Task: Look for space in Clemmons, United States from 24th August, 2023 to 10th September, 2023 for 8 adults in price range Rs.12000 to Rs.15000. Place can be entire place or shared room with 4 bedrooms having 8 beds and 4 bathrooms. Property type can be house, flat, guest house. Amenities needed are: wifi, TV, free parkinig on premises, gym, breakfast. Booking option can be shelf check-in. Required host language is English.
Action: Mouse moved to (417, 108)
Screenshot: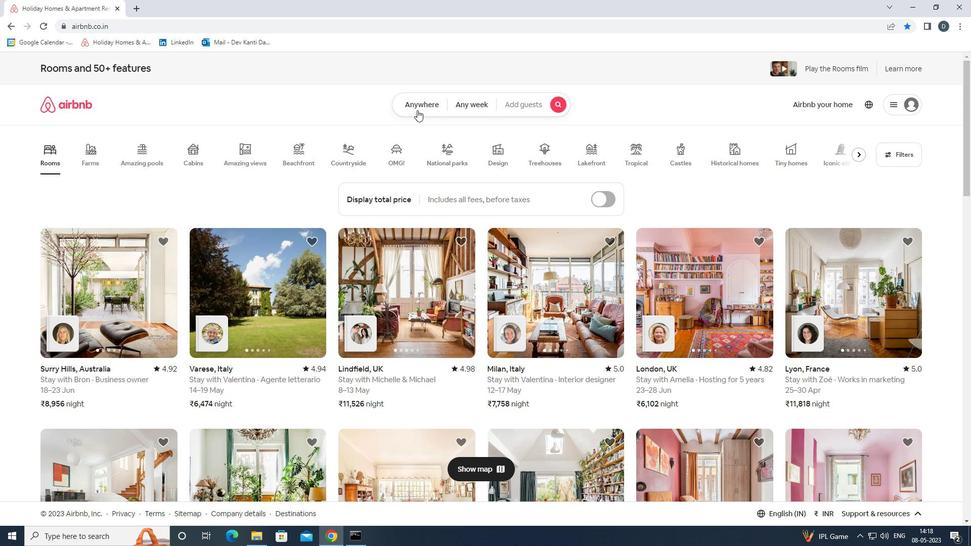 
Action: Mouse pressed left at (417, 108)
Screenshot: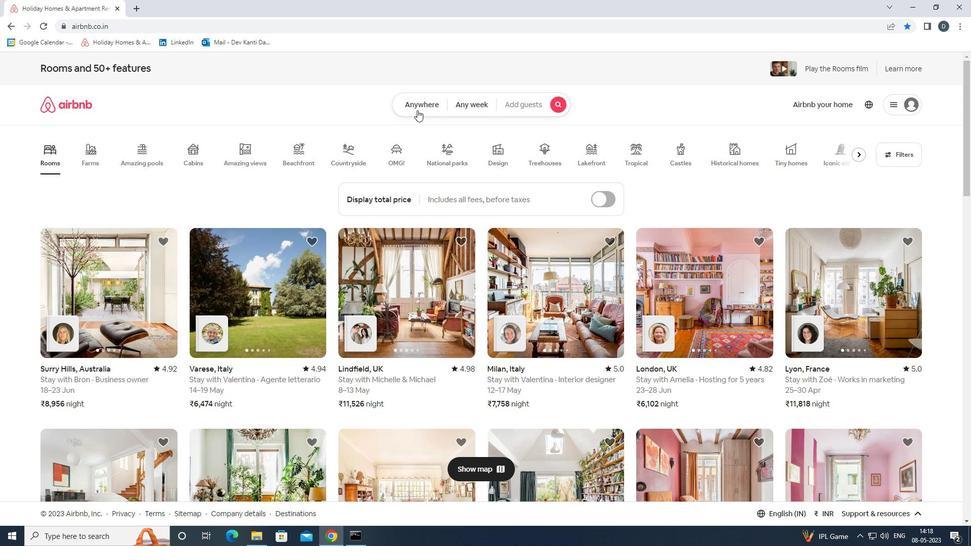 
Action: Mouse moved to (362, 145)
Screenshot: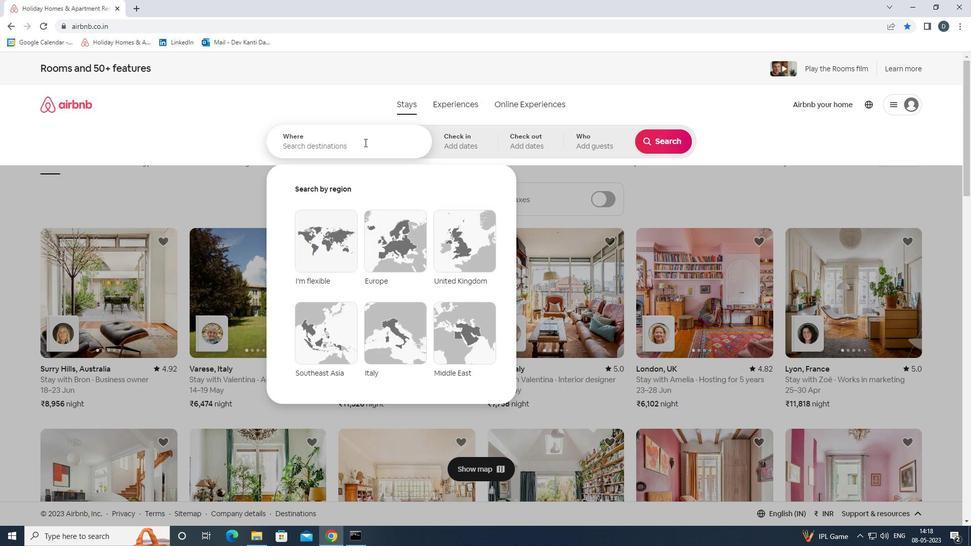 
Action: Mouse pressed left at (362, 145)
Screenshot: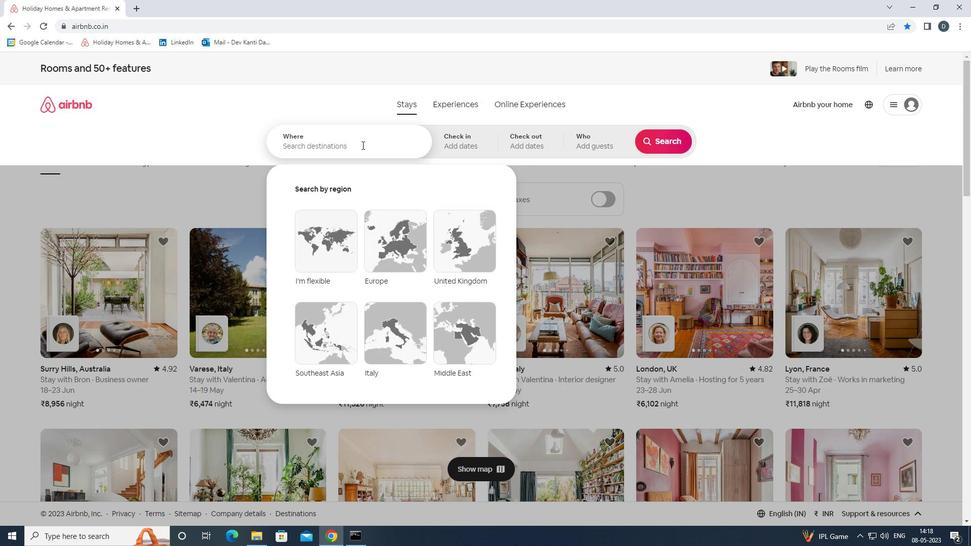 
Action: Mouse moved to (360, 145)
Screenshot: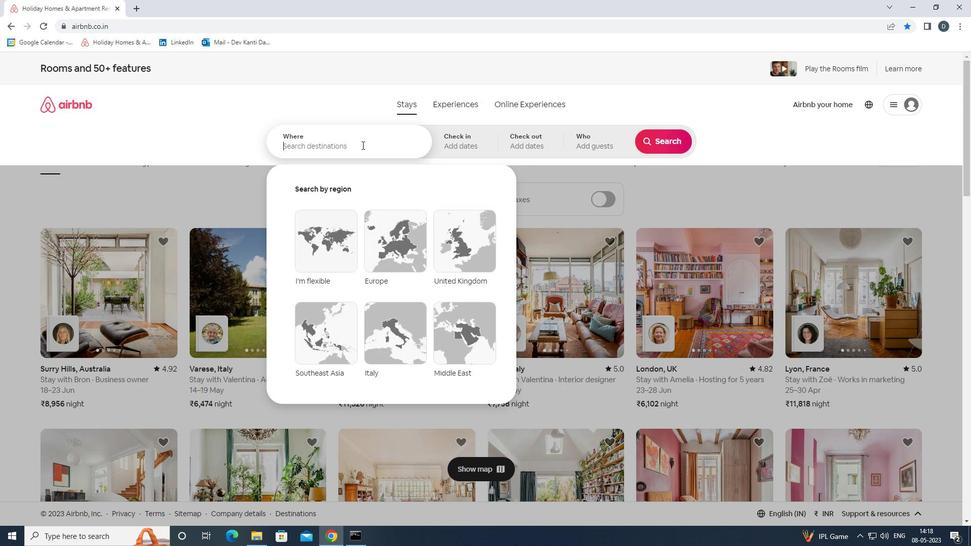 
Action: Key pressed <Key.shift><Key.shift><Key.shift>CLEMMONS,<Key.shift>UNITED<Key.space><Key.shift>STATES<Key.enter>
Screenshot: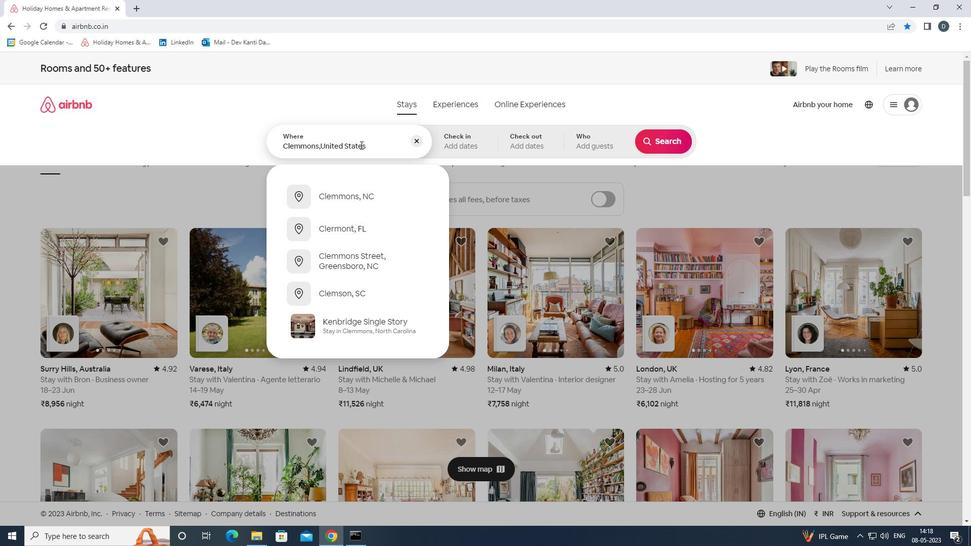 
Action: Mouse moved to (659, 221)
Screenshot: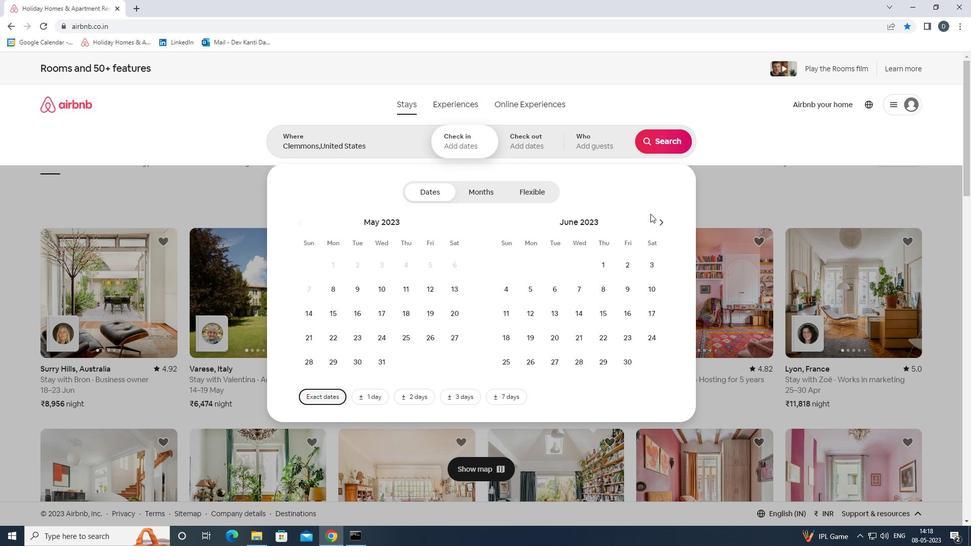 
Action: Mouse pressed left at (659, 221)
Screenshot: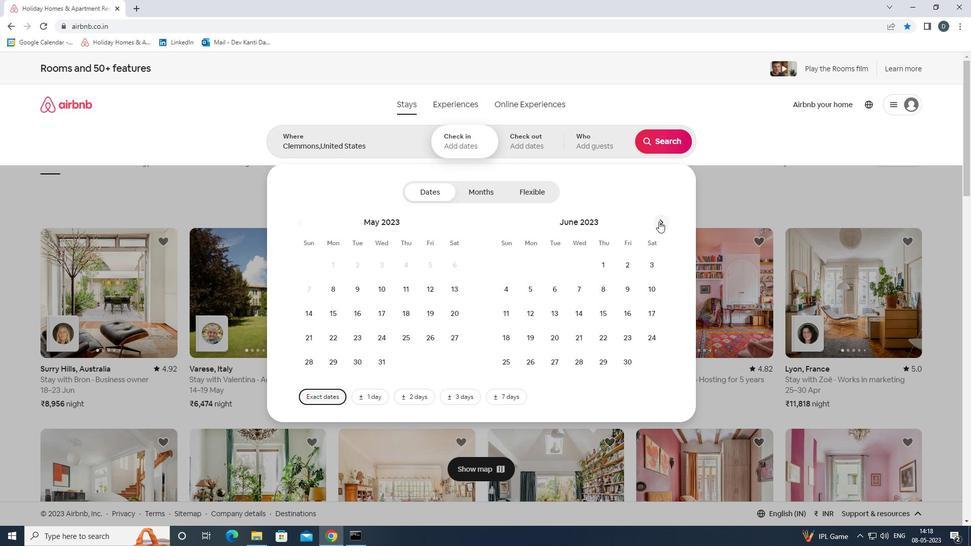
Action: Mouse pressed left at (659, 221)
Screenshot: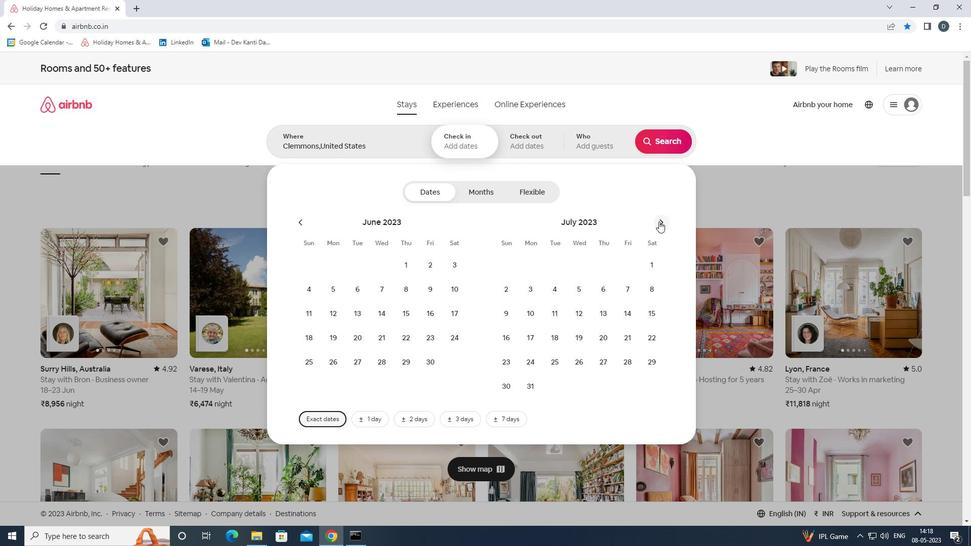 
Action: Mouse moved to (608, 334)
Screenshot: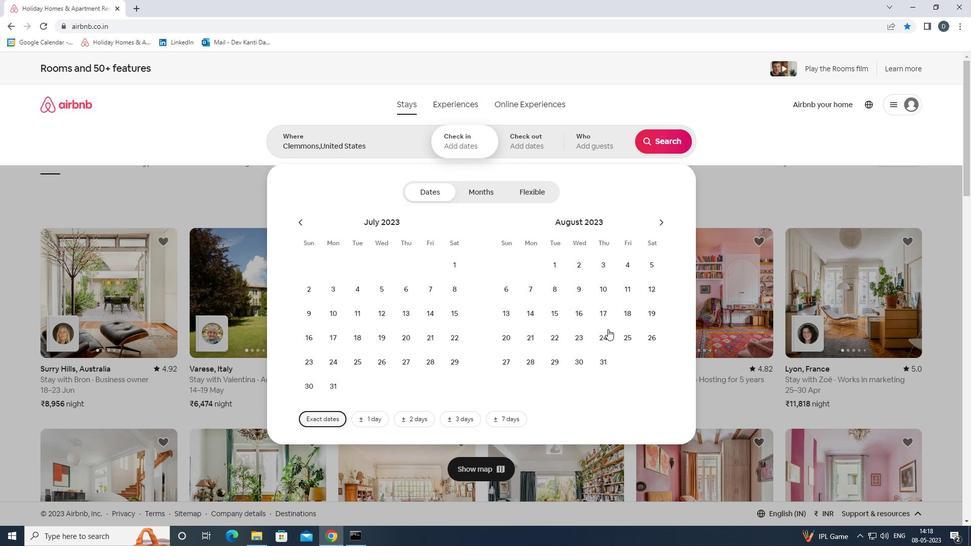 
Action: Mouse pressed left at (608, 334)
Screenshot: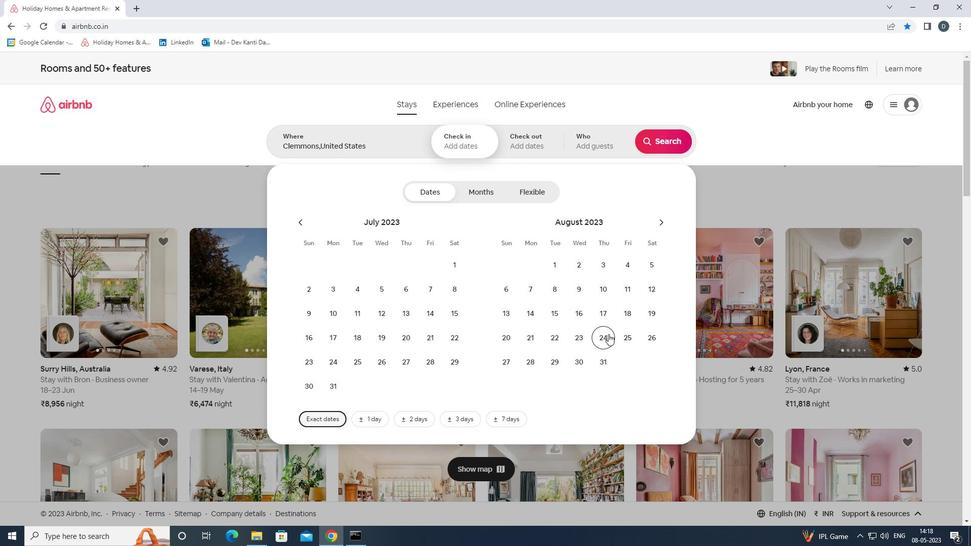 
Action: Mouse moved to (655, 223)
Screenshot: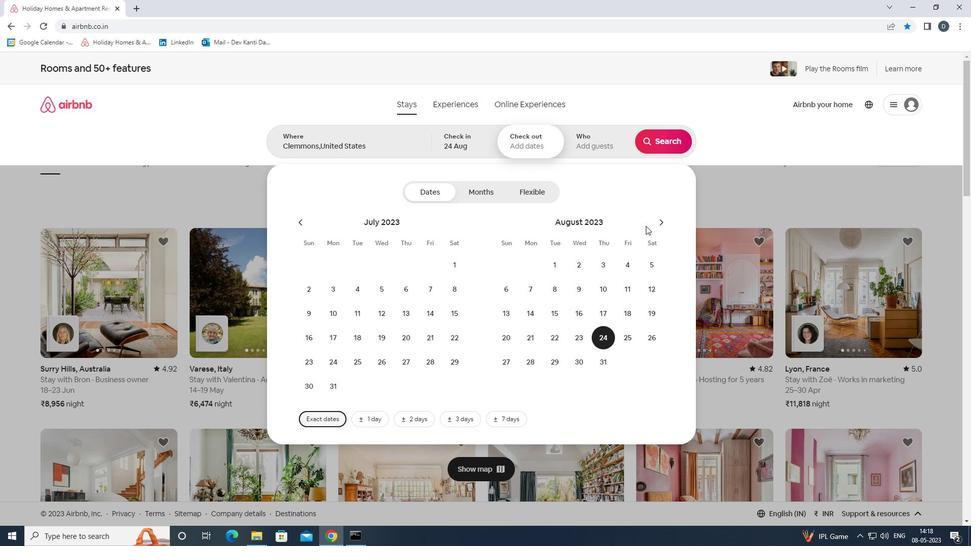 
Action: Mouse pressed left at (655, 223)
Screenshot: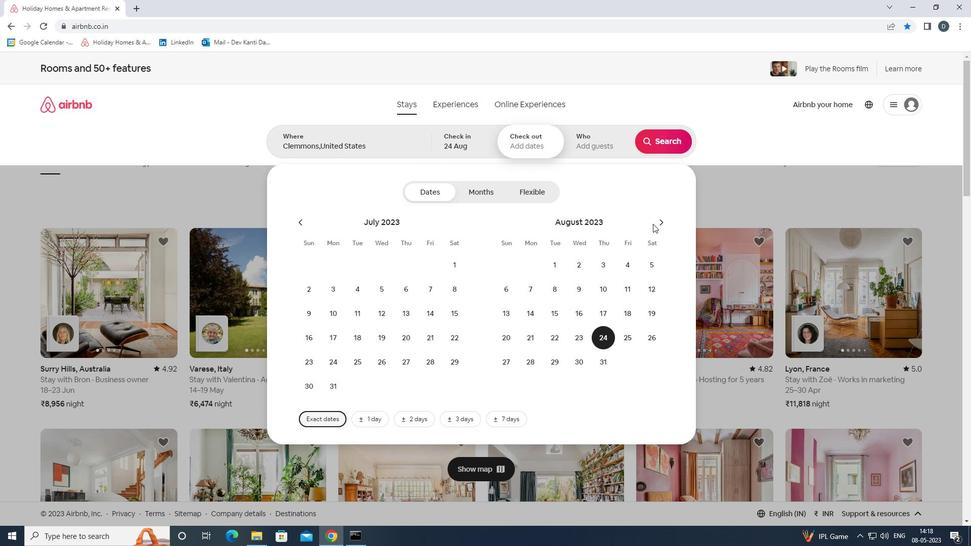 
Action: Mouse moved to (510, 310)
Screenshot: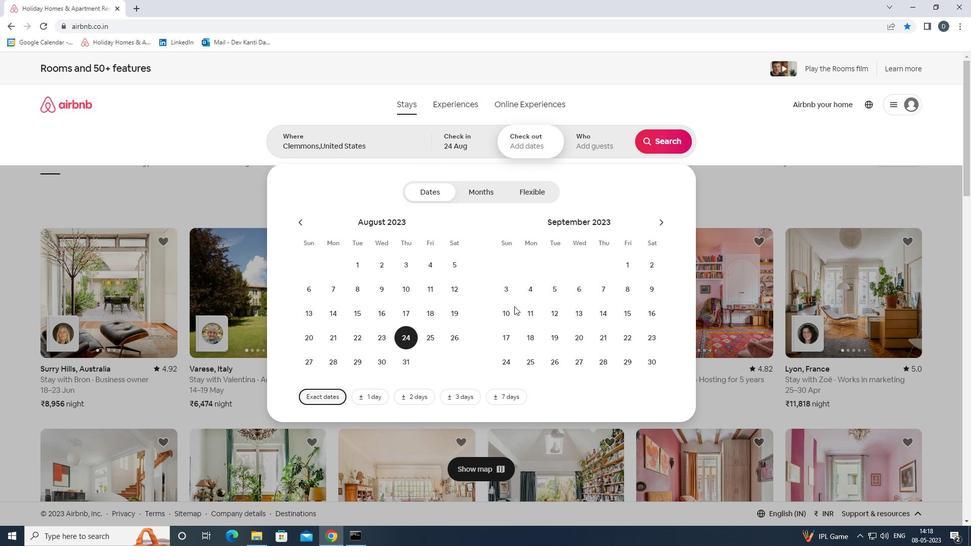
Action: Mouse pressed left at (510, 310)
Screenshot: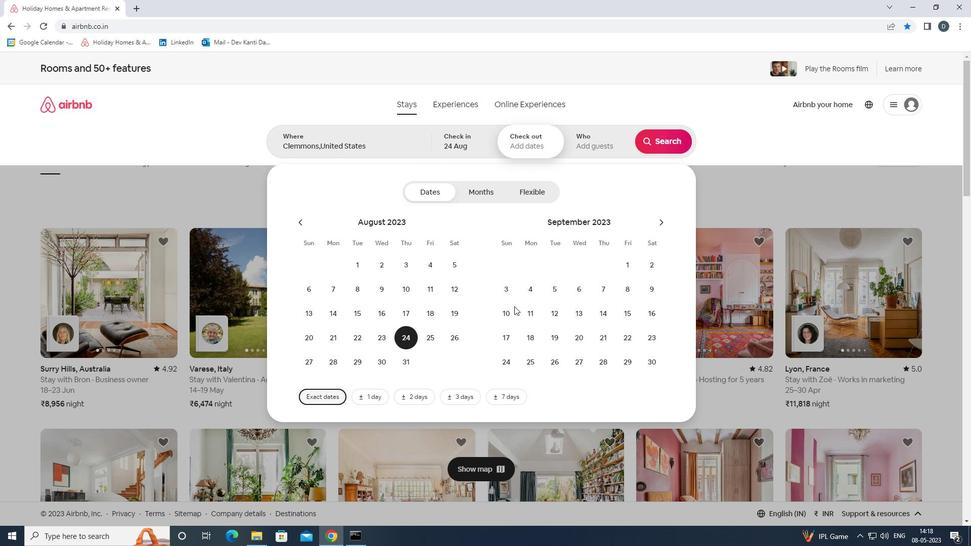 
Action: Mouse moved to (585, 149)
Screenshot: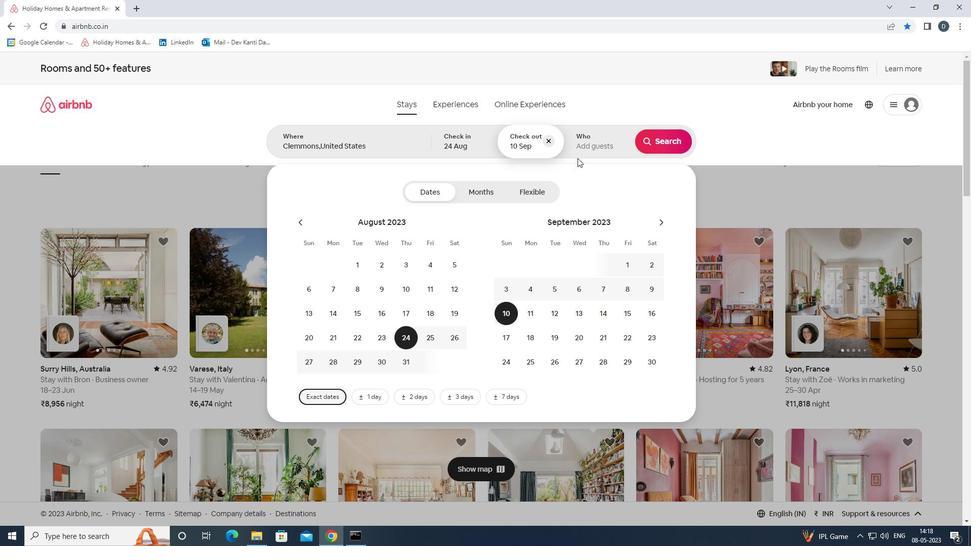 
Action: Mouse pressed left at (585, 149)
Screenshot: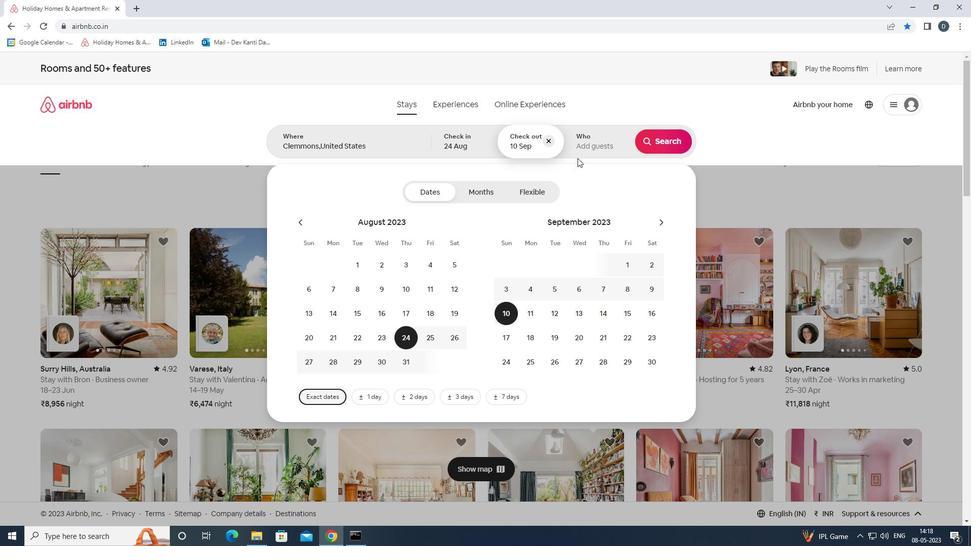 
Action: Mouse moved to (666, 200)
Screenshot: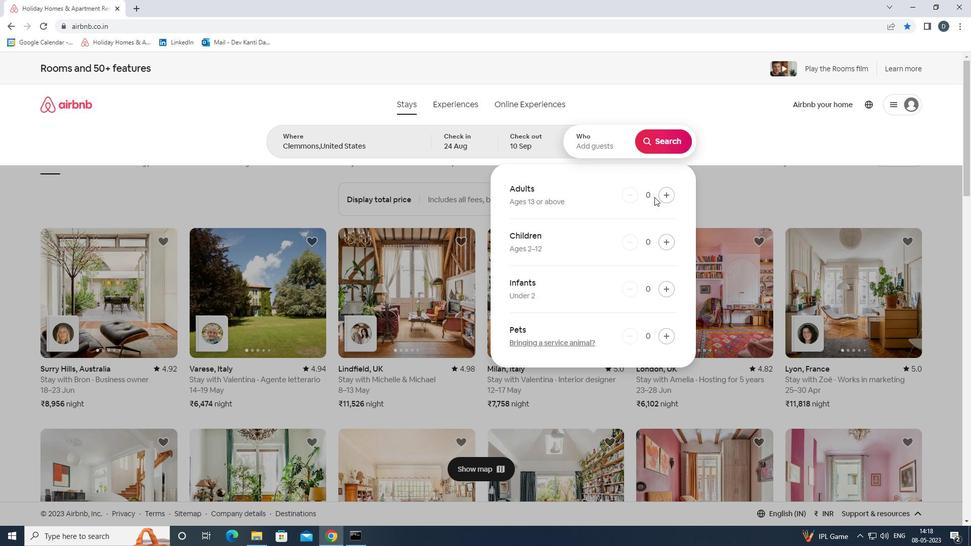
Action: Mouse pressed left at (666, 200)
Screenshot: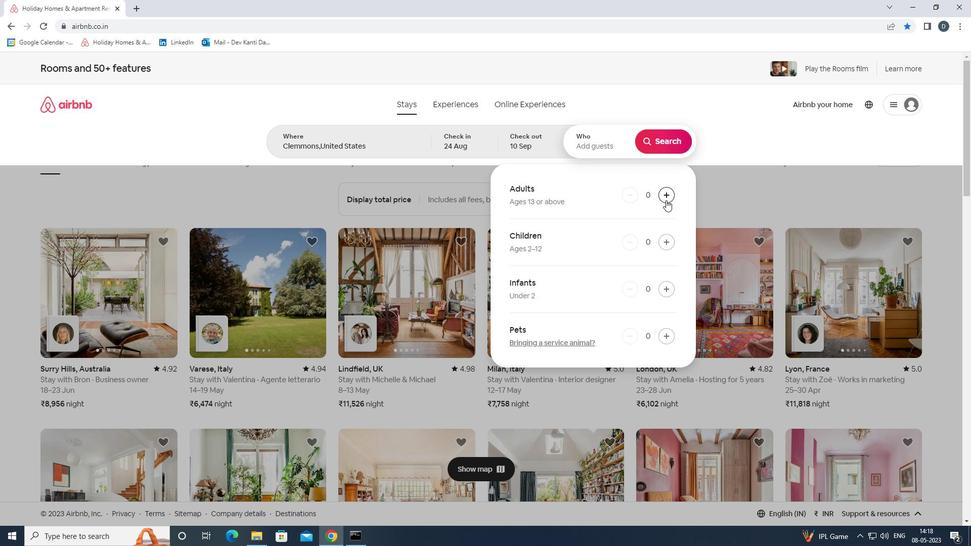 
Action: Mouse pressed left at (666, 200)
Screenshot: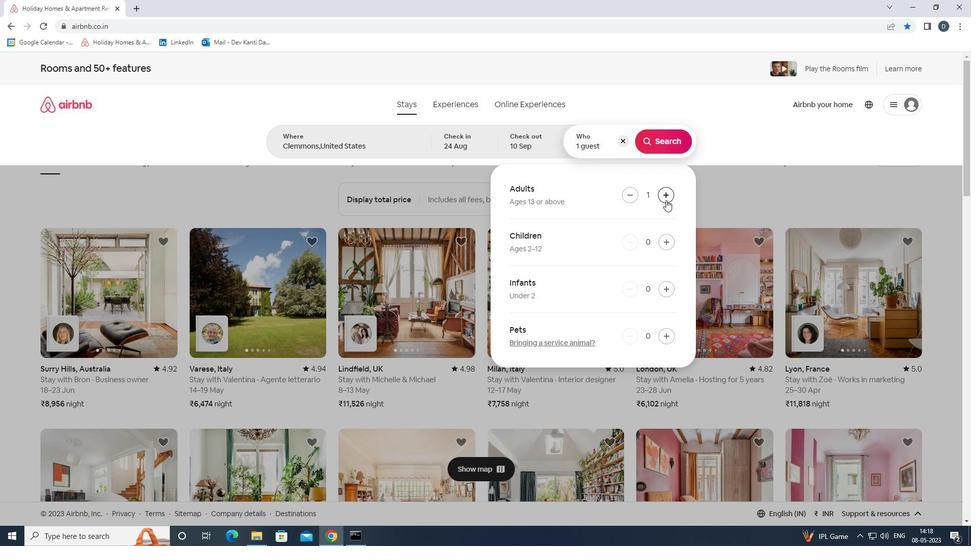 
Action: Mouse pressed left at (666, 200)
Screenshot: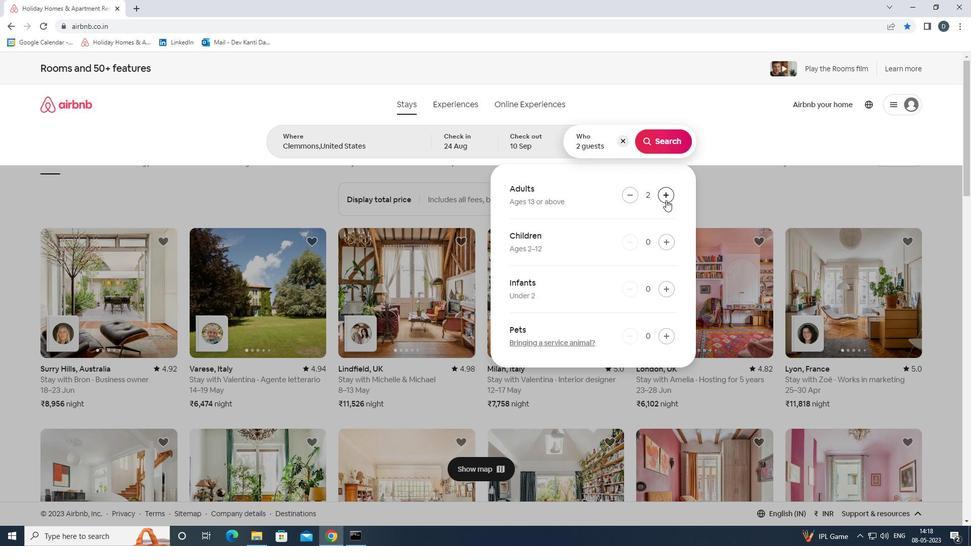 
Action: Mouse pressed left at (666, 200)
Screenshot: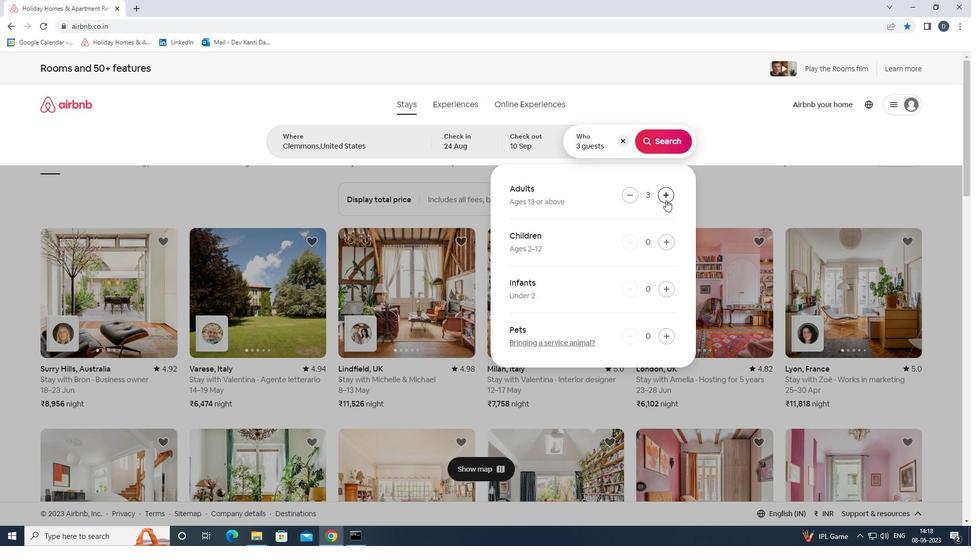 
Action: Mouse pressed left at (666, 200)
Screenshot: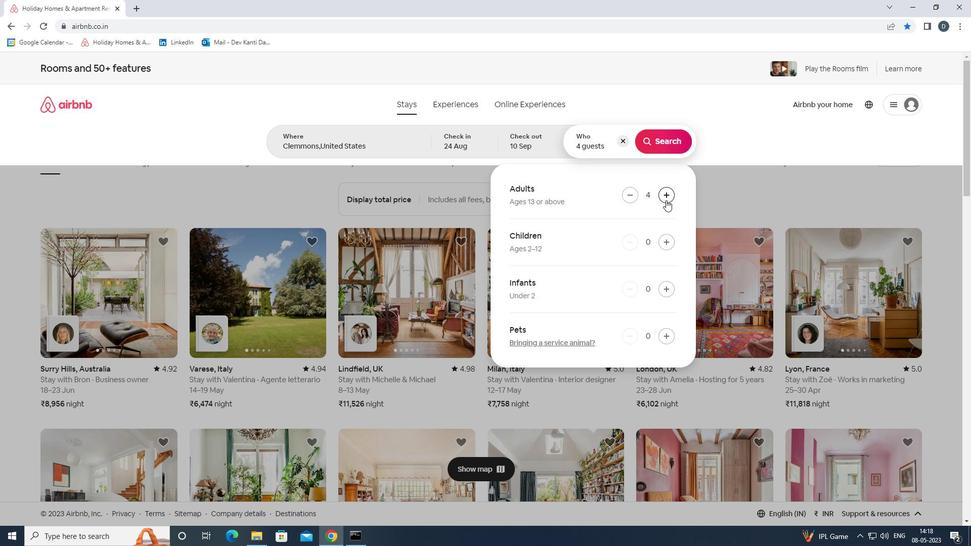 
Action: Mouse pressed left at (666, 200)
Screenshot: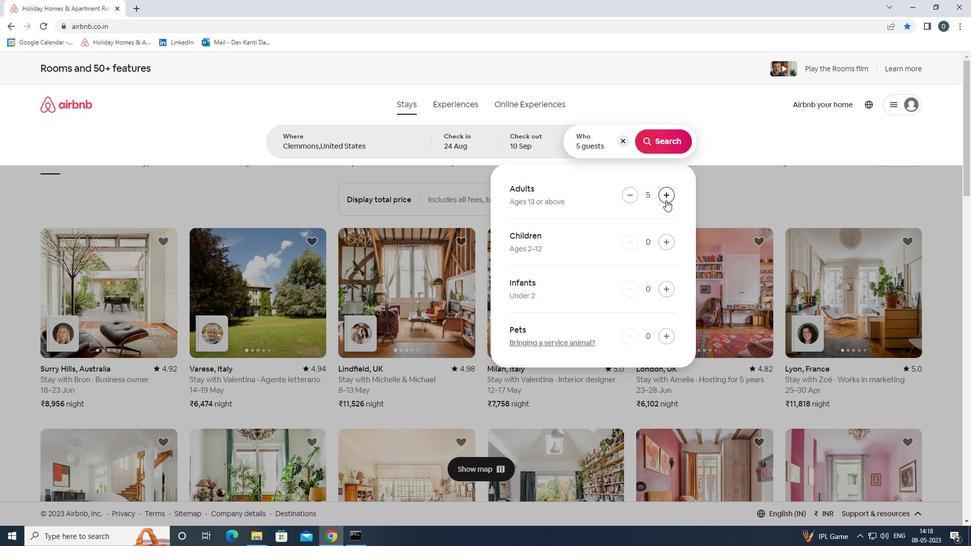 
Action: Mouse pressed left at (666, 200)
Screenshot: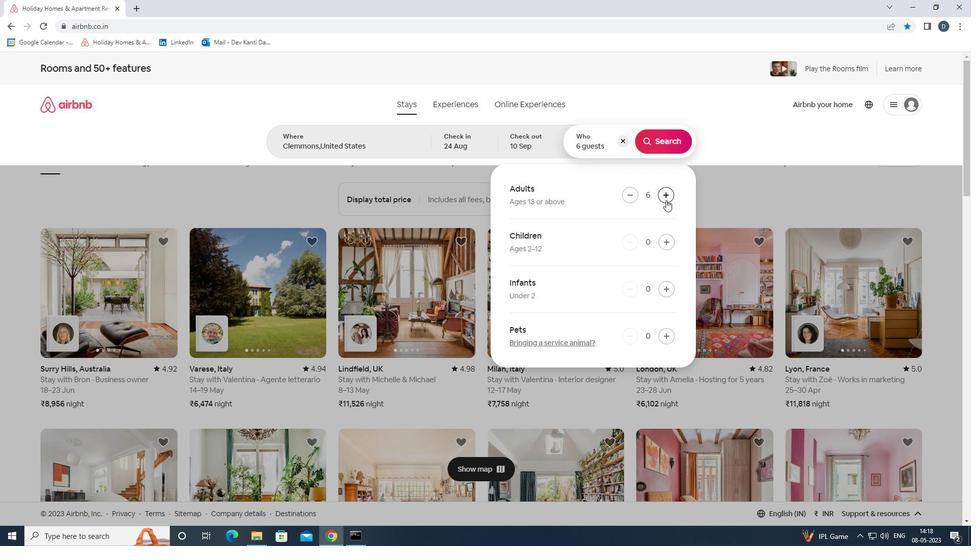 
Action: Mouse pressed left at (666, 200)
Screenshot: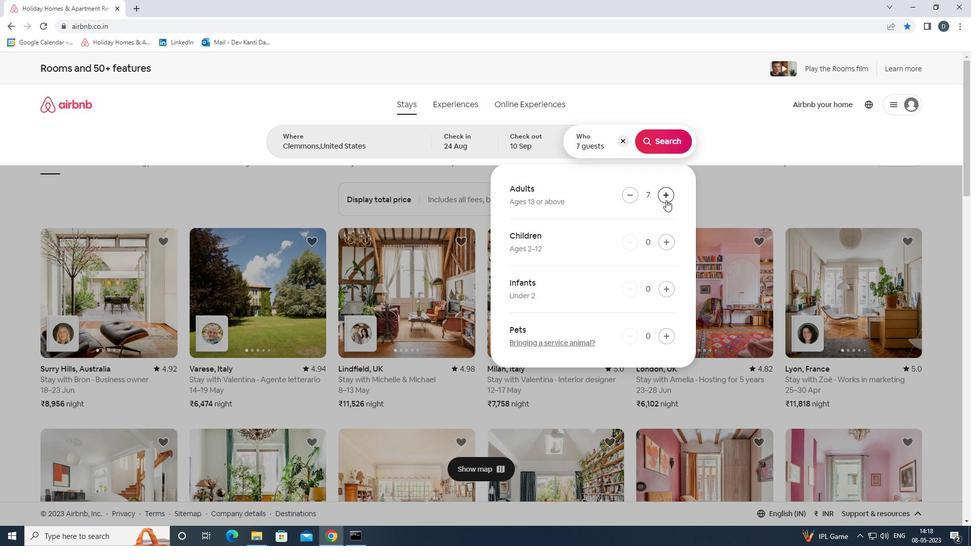 
Action: Mouse moved to (667, 147)
Screenshot: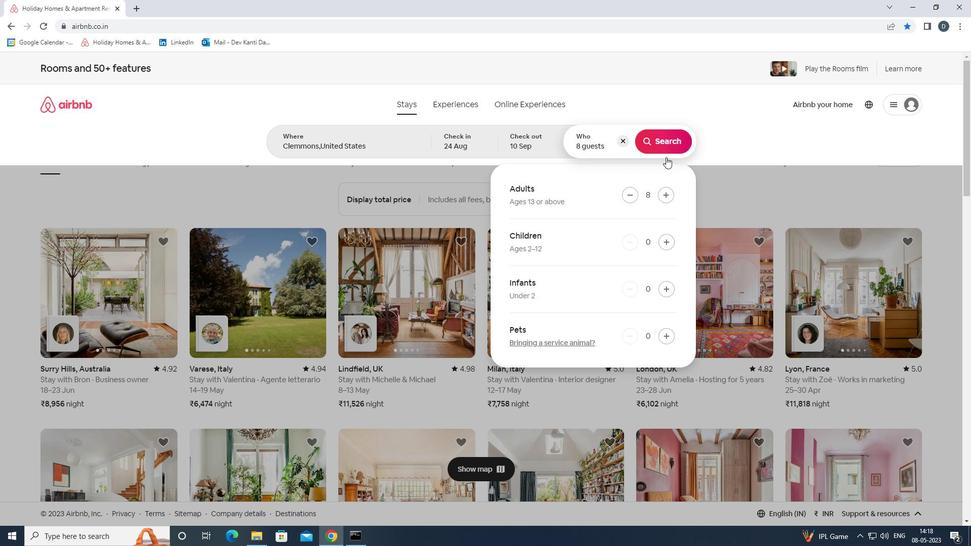 
Action: Mouse pressed left at (667, 147)
Screenshot: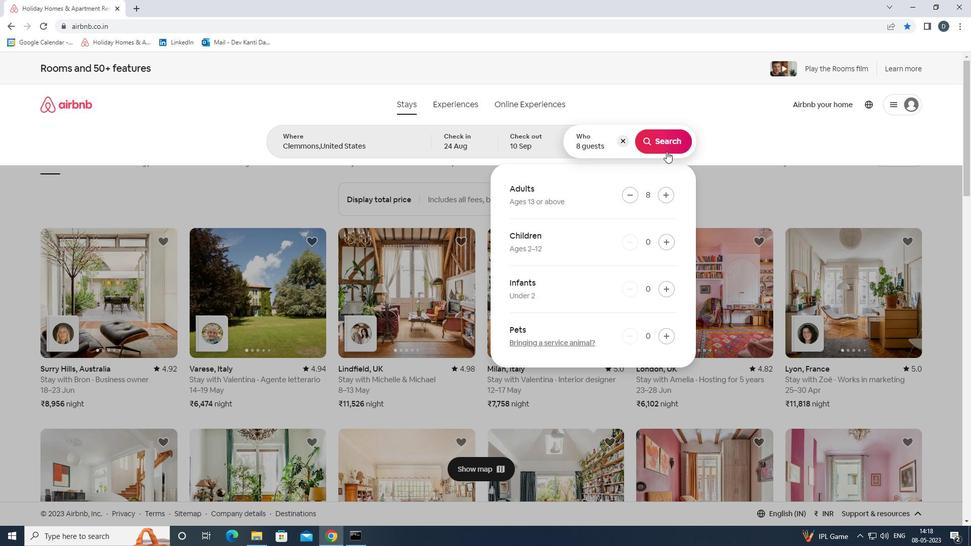 
Action: Mouse moved to (923, 113)
Screenshot: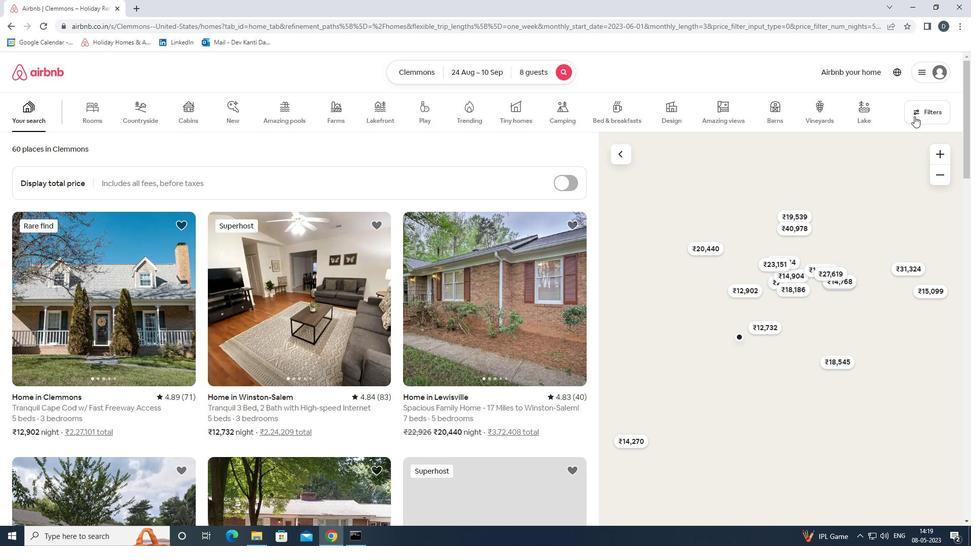 
Action: Mouse pressed left at (923, 113)
Screenshot: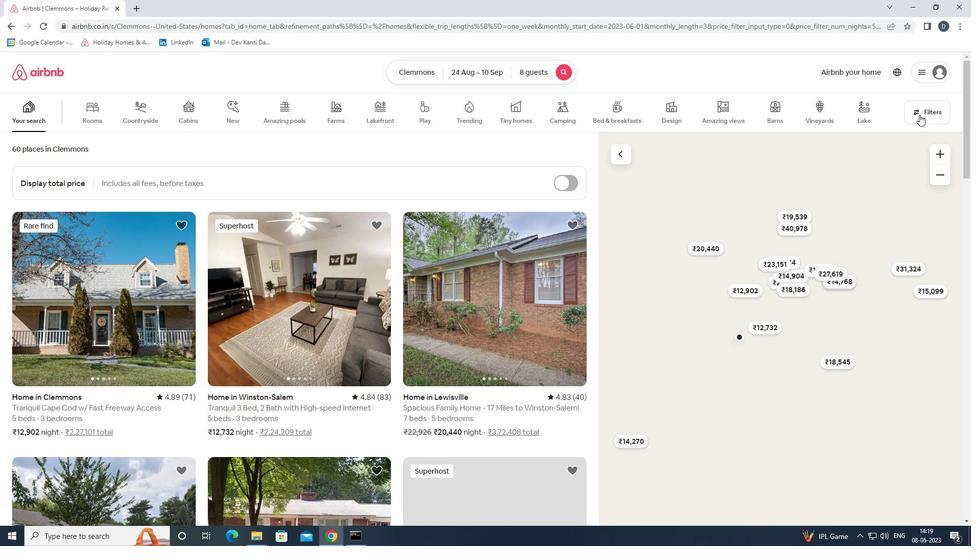 
Action: Mouse moved to (390, 362)
Screenshot: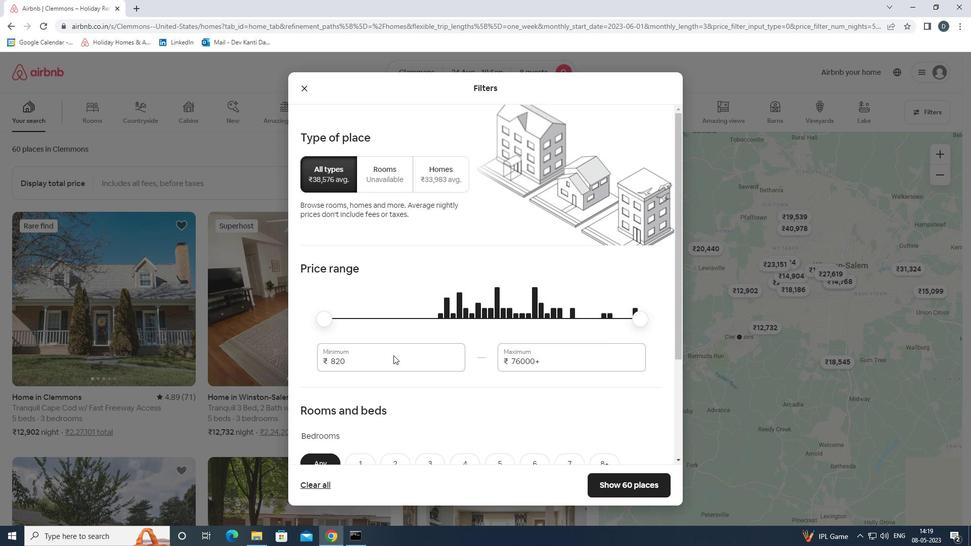 
Action: Mouse pressed left at (390, 362)
Screenshot: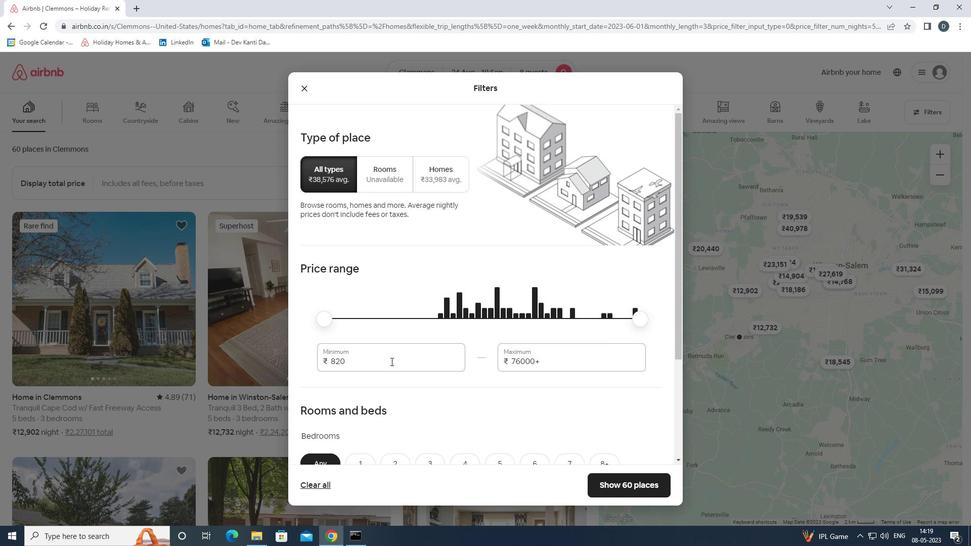 
Action: Mouse pressed left at (390, 362)
Screenshot: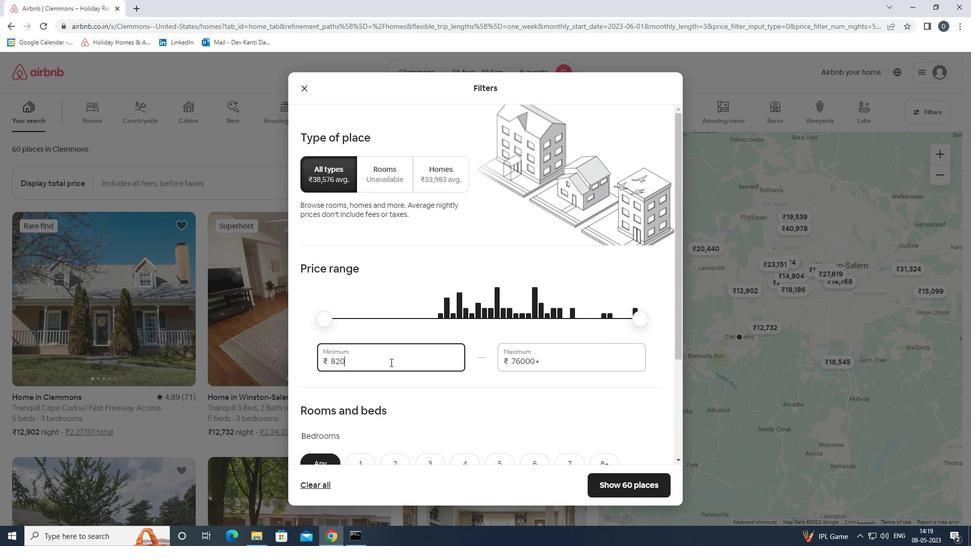 
Action: Mouse moved to (393, 358)
Screenshot: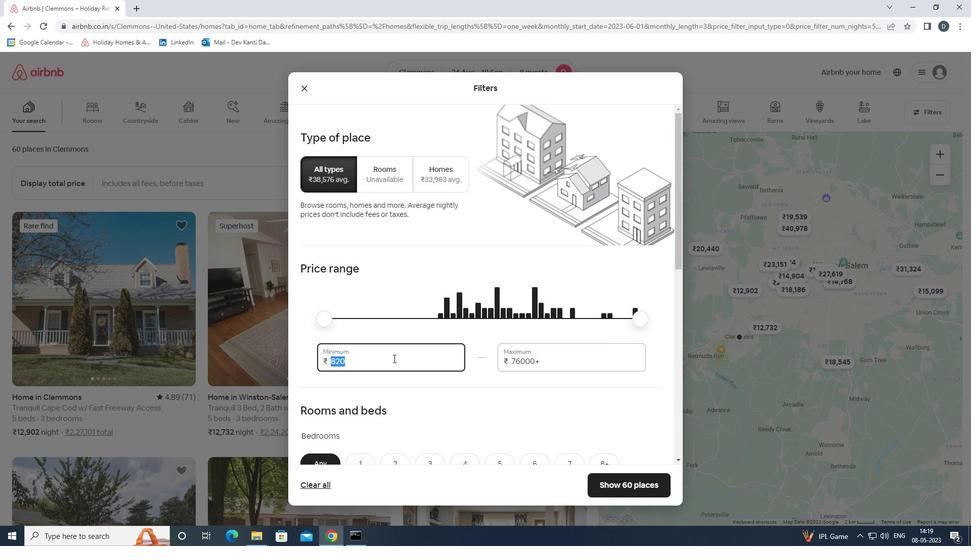 
Action: Key pressed 12000<Key.tab>
Screenshot: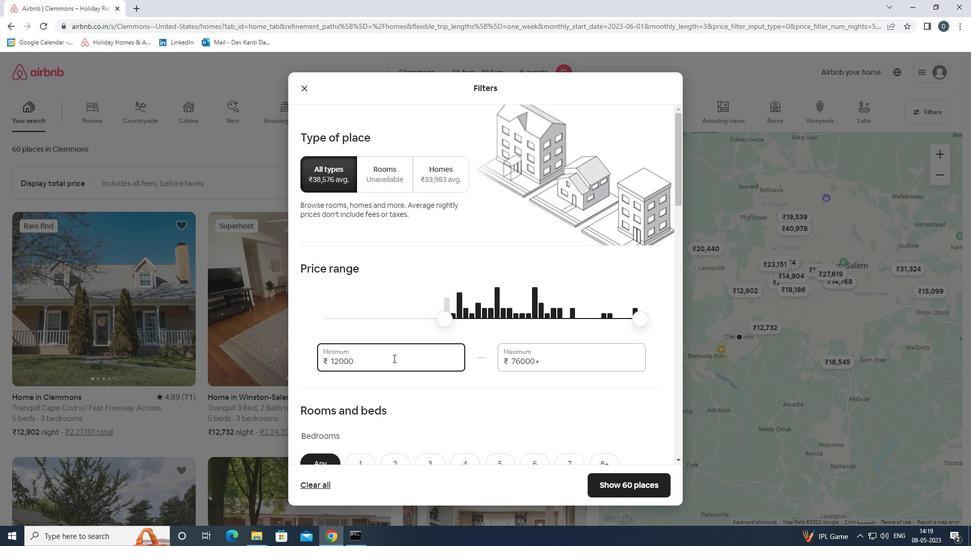 
Action: Mouse moved to (448, 363)
Screenshot: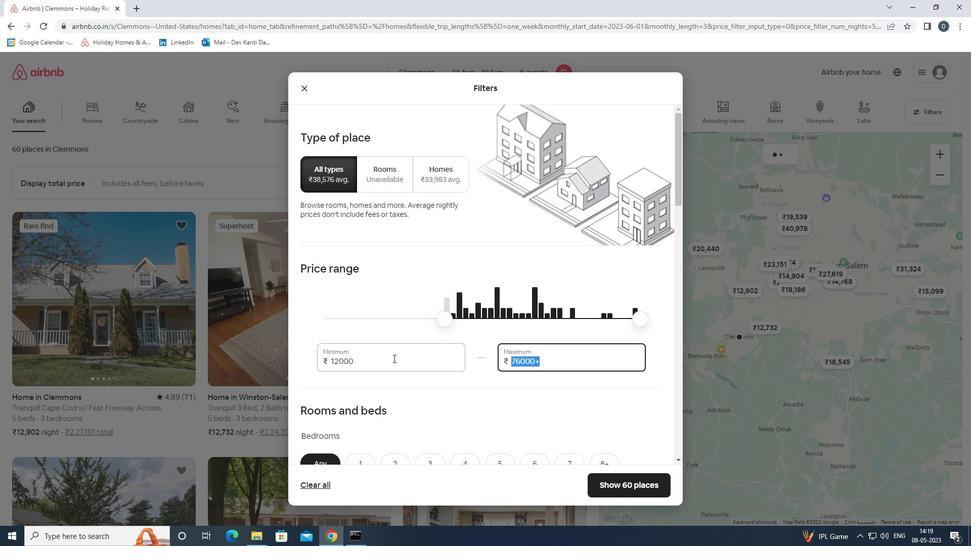 
Action: Key pressed 15000
Screenshot: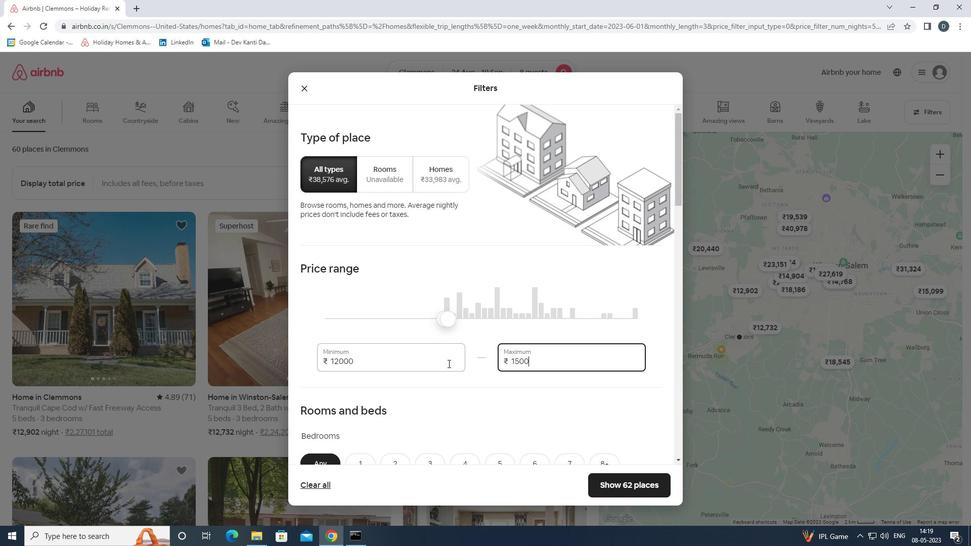 
Action: Mouse moved to (443, 357)
Screenshot: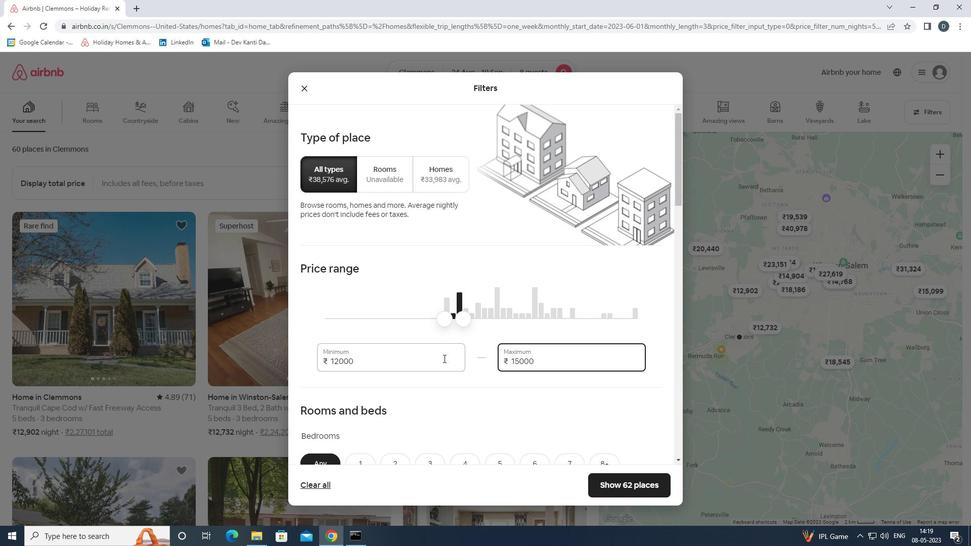
Action: Mouse scrolled (443, 356) with delta (0, 0)
Screenshot: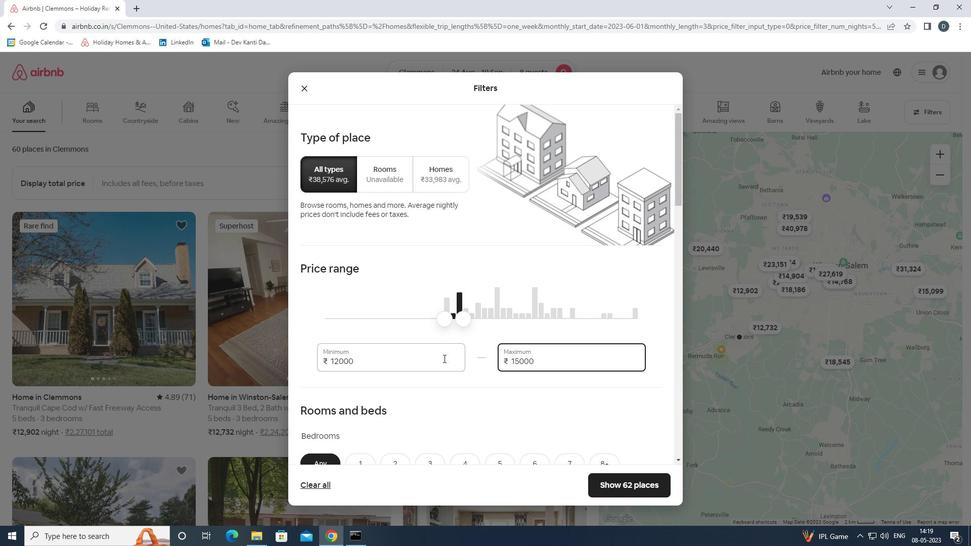 
Action: Mouse moved to (448, 355)
Screenshot: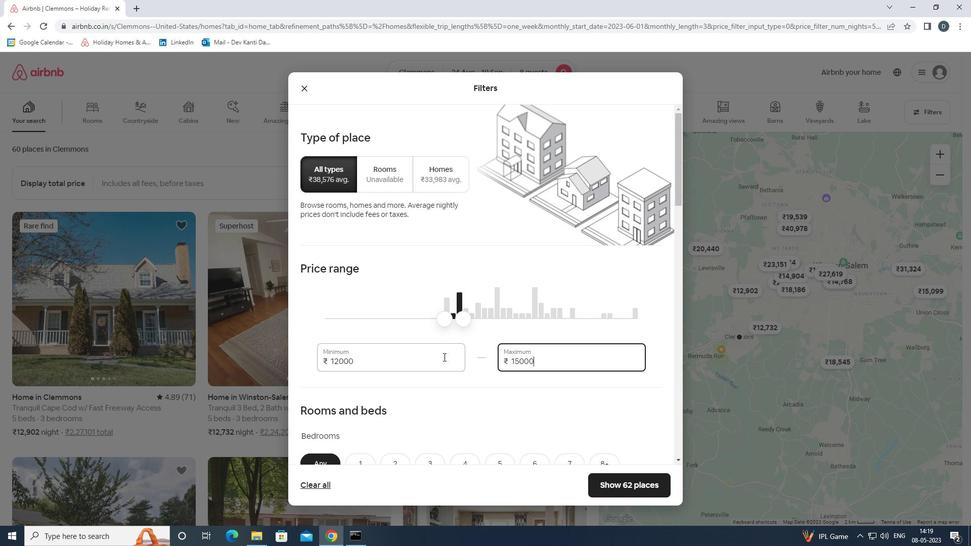 
Action: Mouse scrolled (448, 355) with delta (0, 0)
Screenshot: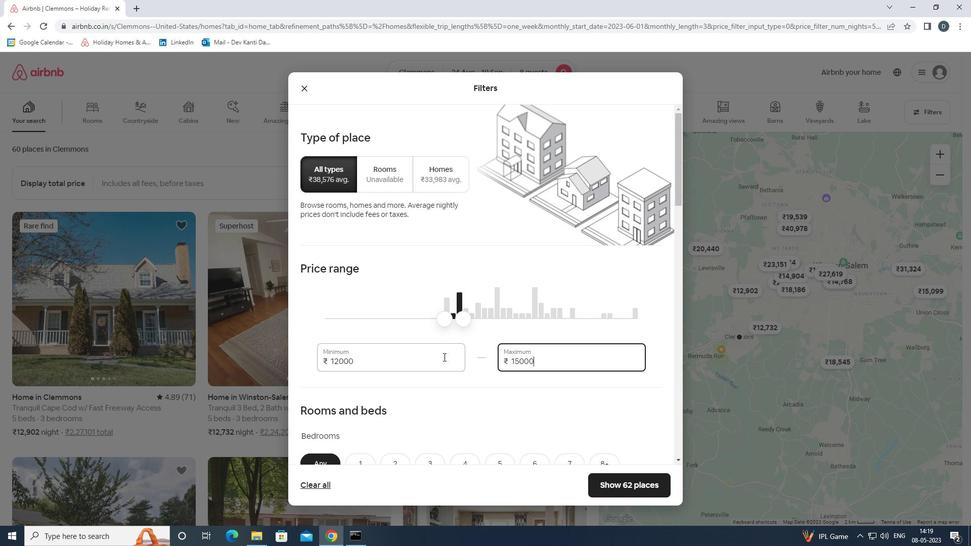
Action: Mouse moved to (451, 355)
Screenshot: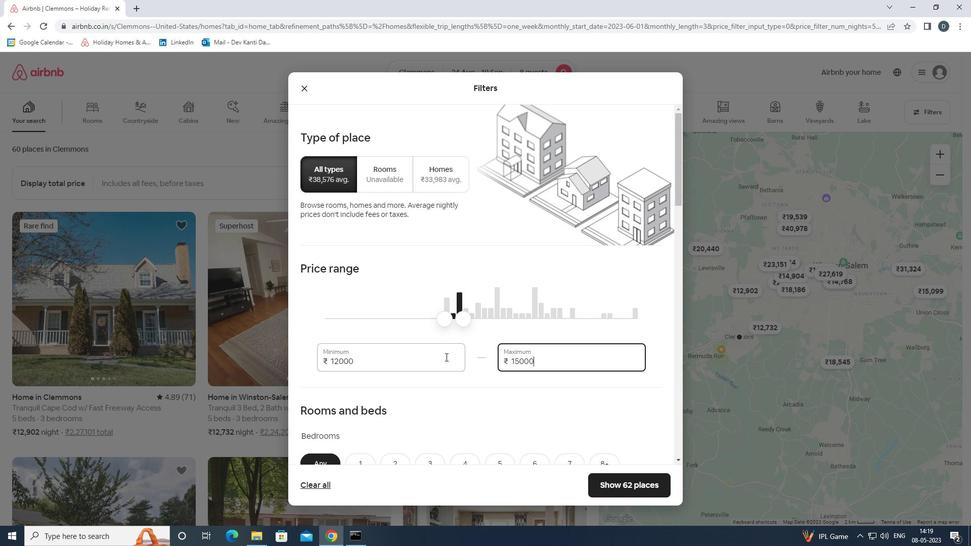 
Action: Mouse scrolled (451, 354) with delta (0, 0)
Screenshot: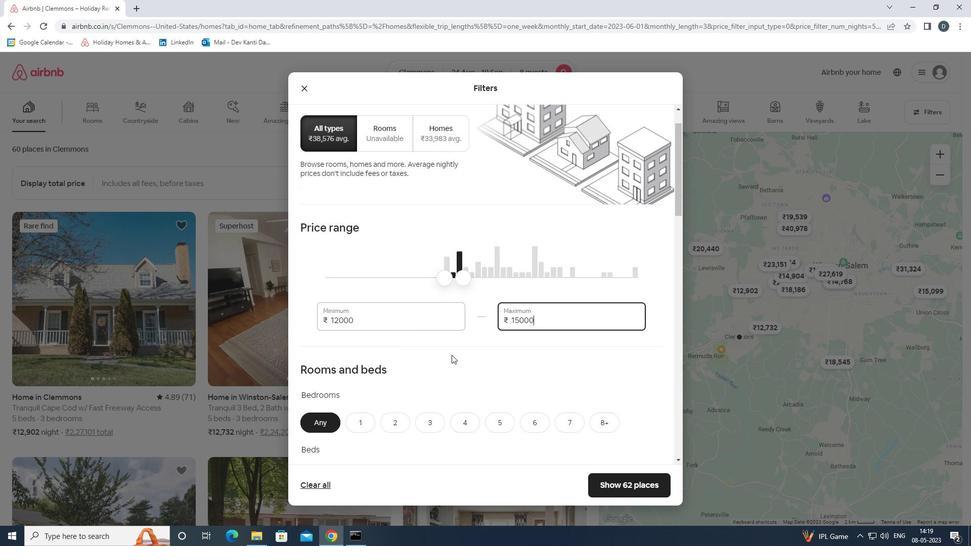 
Action: Mouse moved to (453, 354)
Screenshot: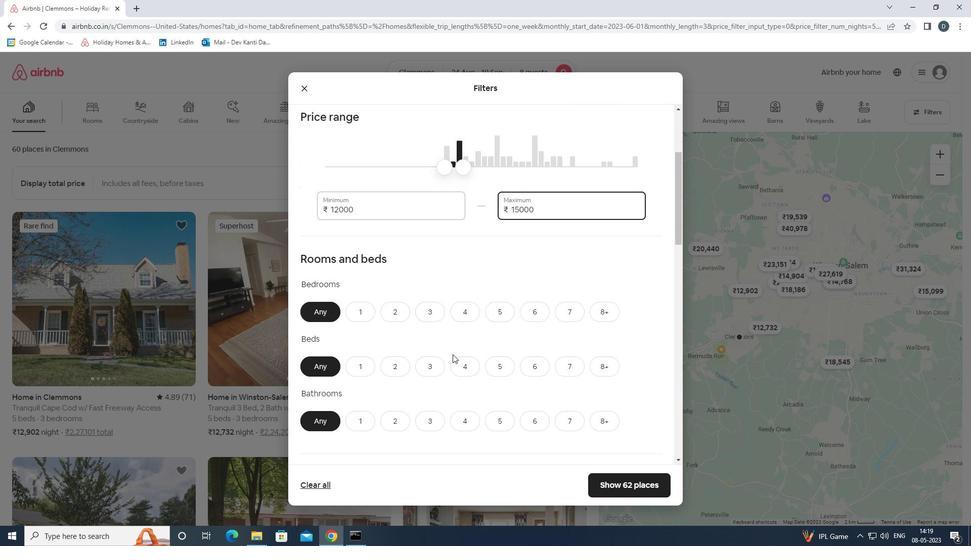 
Action: Mouse scrolled (453, 353) with delta (0, 0)
Screenshot: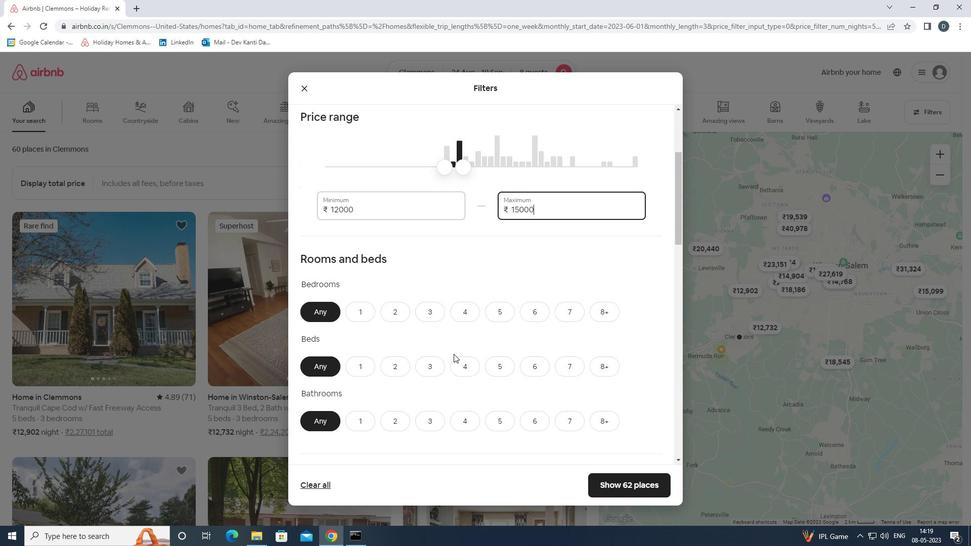 
Action: Mouse moved to (472, 261)
Screenshot: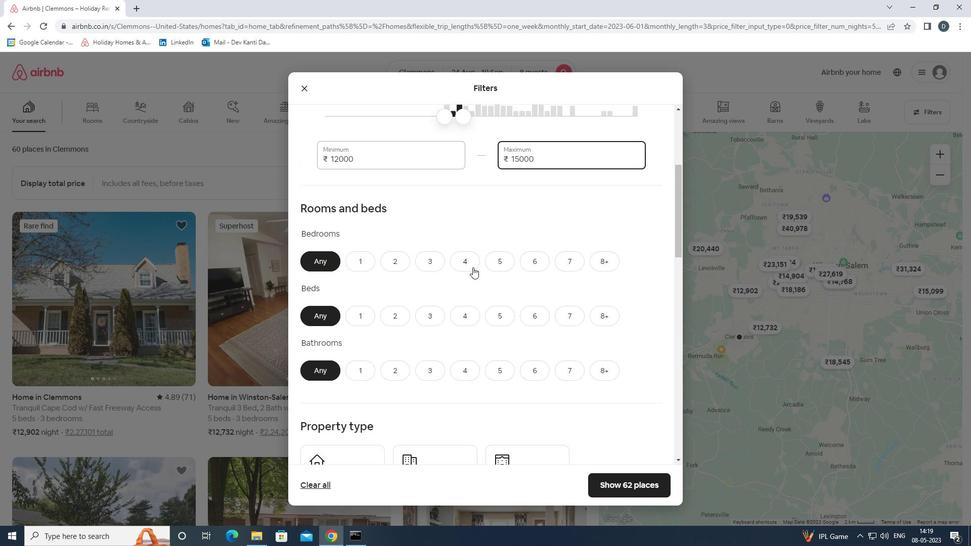 
Action: Mouse pressed left at (472, 261)
Screenshot: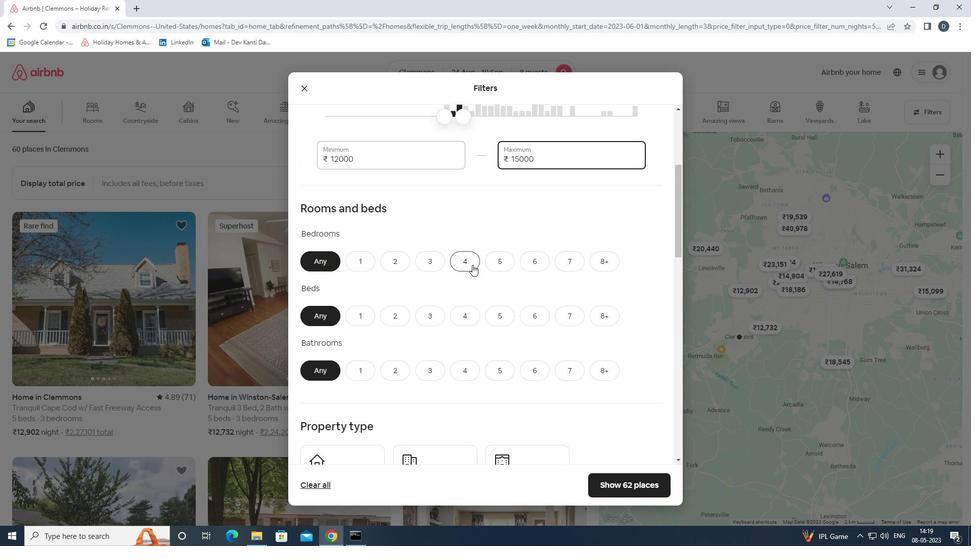 
Action: Mouse moved to (611, 310)
Screenshot: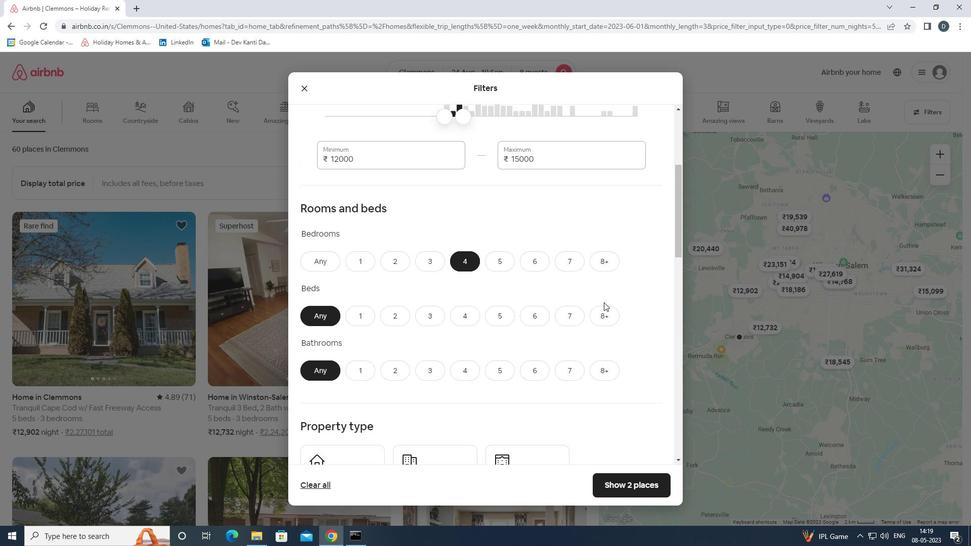 
Action: Mouse pressed left at (611, 310)
Screenshot: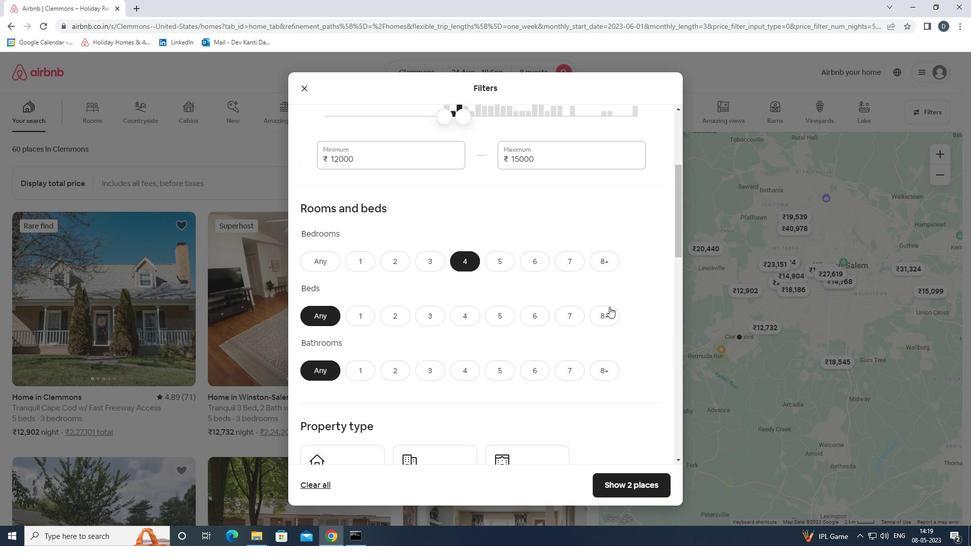 
Action: Mouse moved to (471, 365)
Screenshot: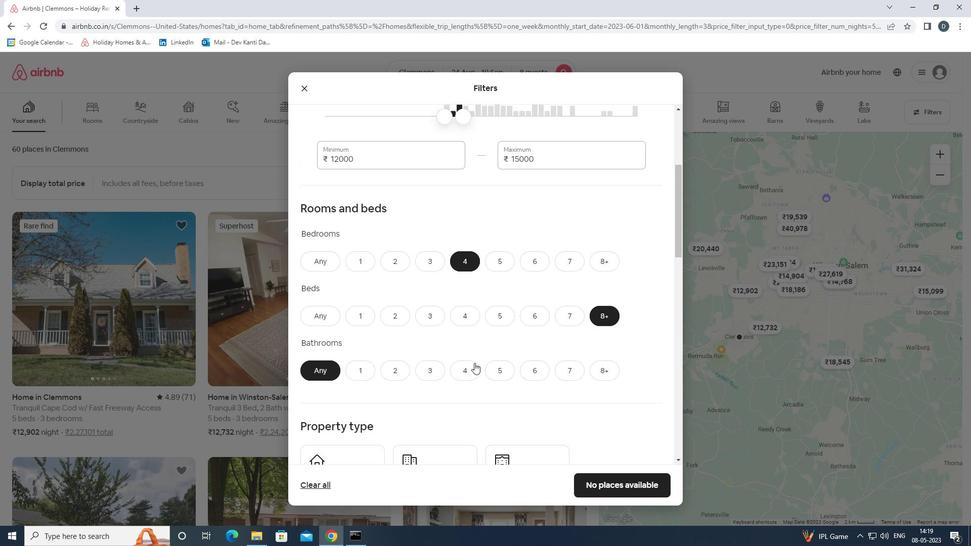 
Action: Mouse pressed left at (471, 365)
Screenshot: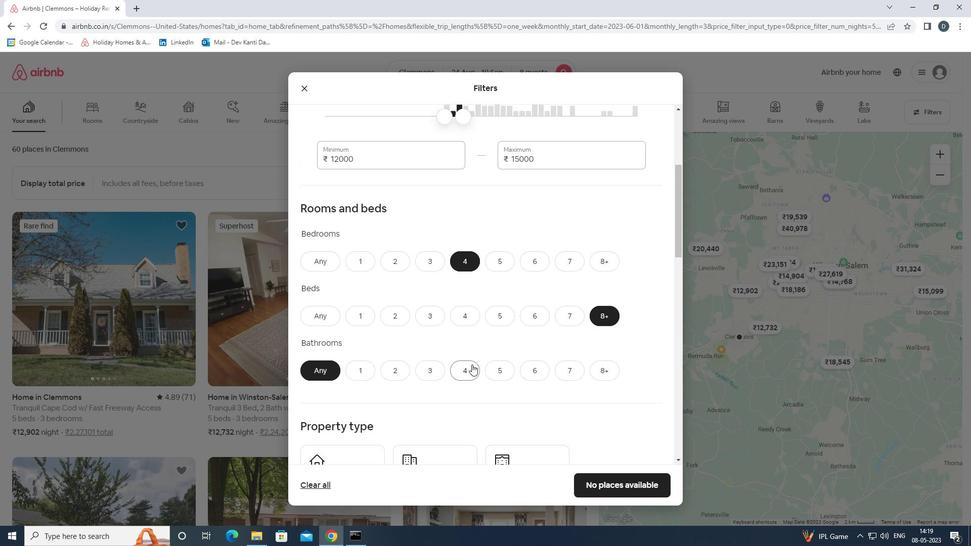 
Action: Mouse scrolled (471, 364) with delta (0, 0)
Screenshot: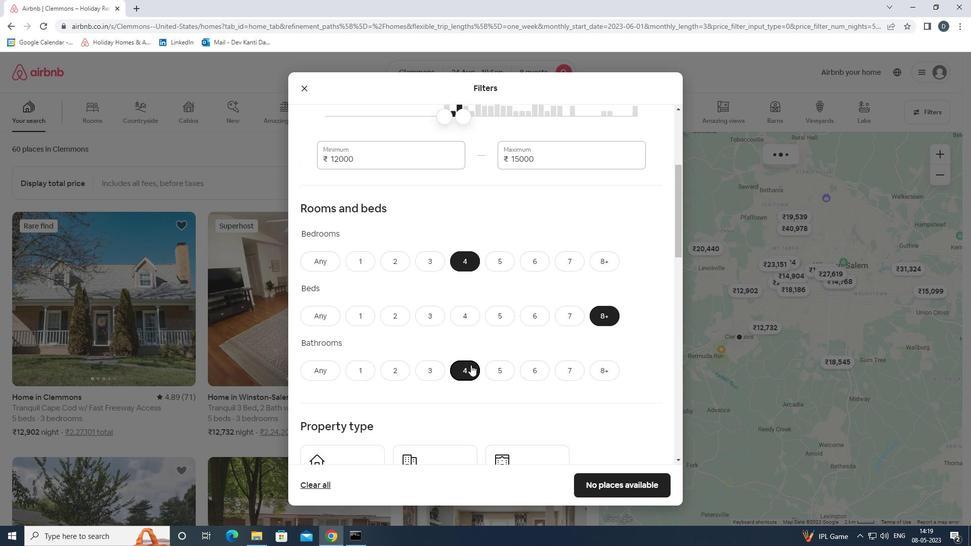 
Action: Mouse scrolled (471, 364) with delta (0, 0)
Screenshot: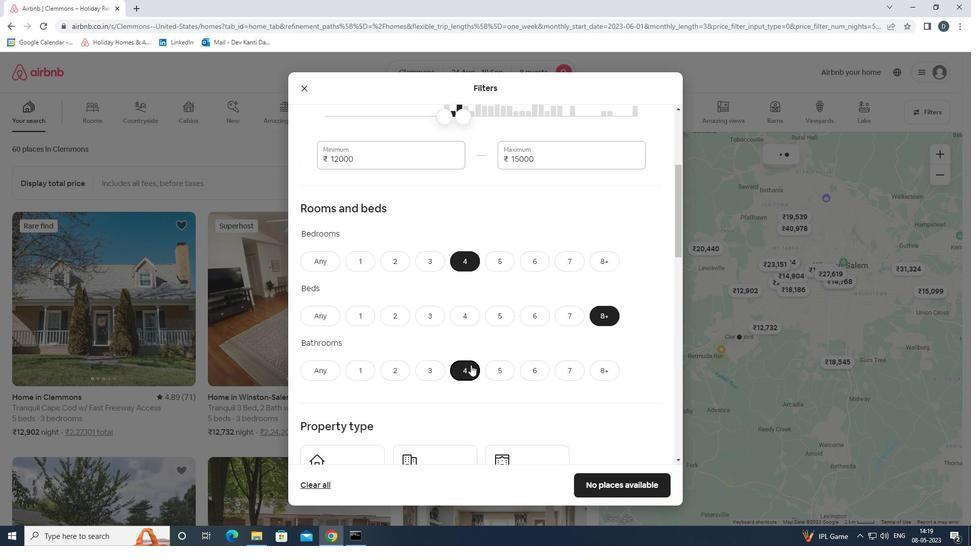 
Action: Mouse moved to (372, 355)
Screenshot: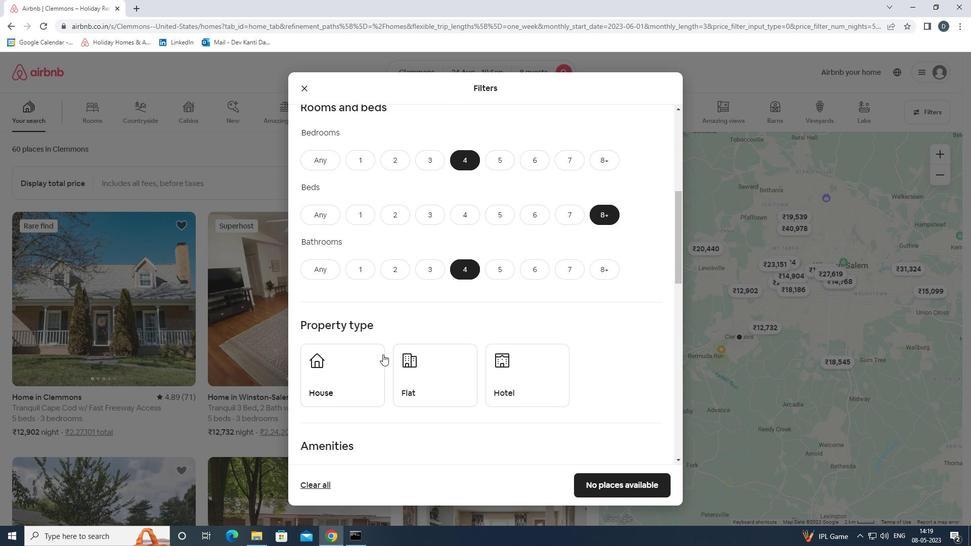 
Action: Mouse pressed left at (372, 355)
Screenshot: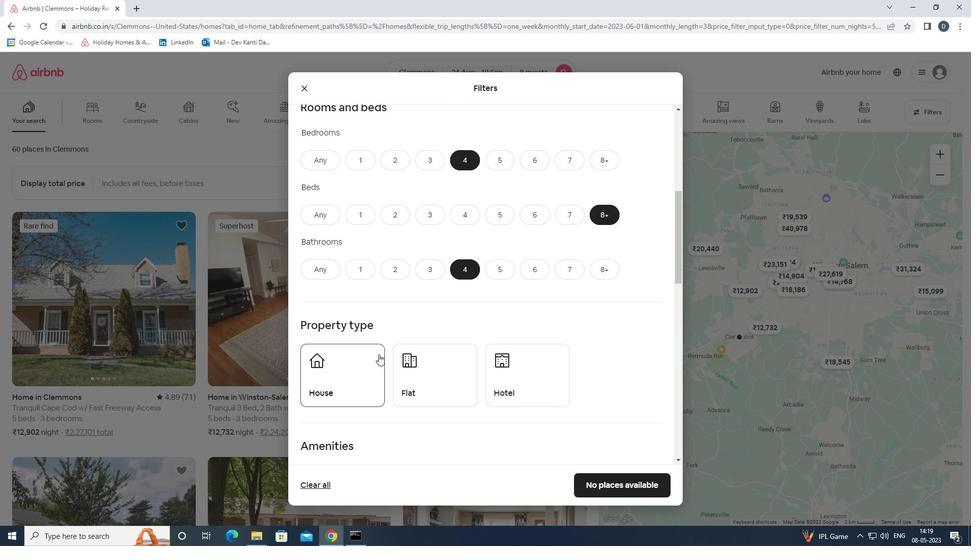 
Action: Mouse moved to (425, 359)
Screenshot: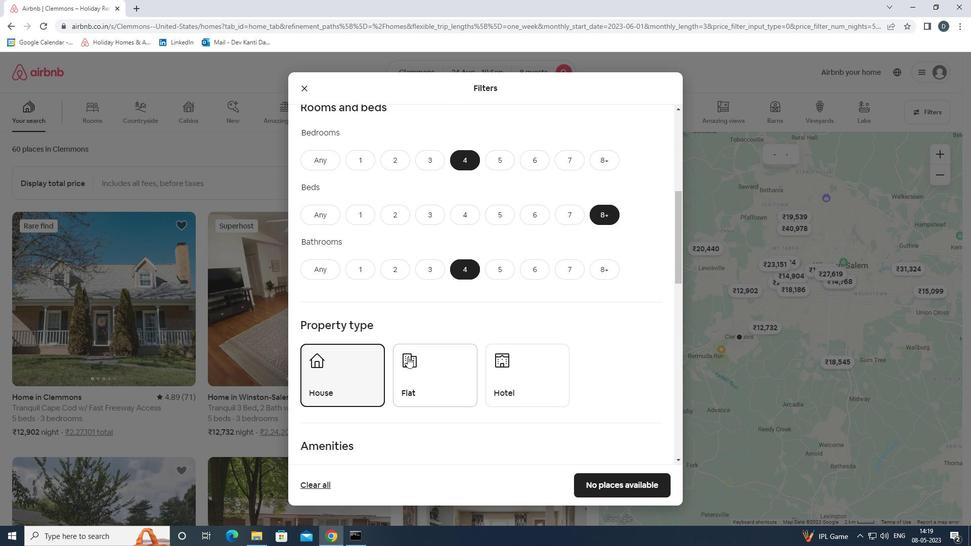 
Action: Mouse pressed left at (425, 359)
Screenshot: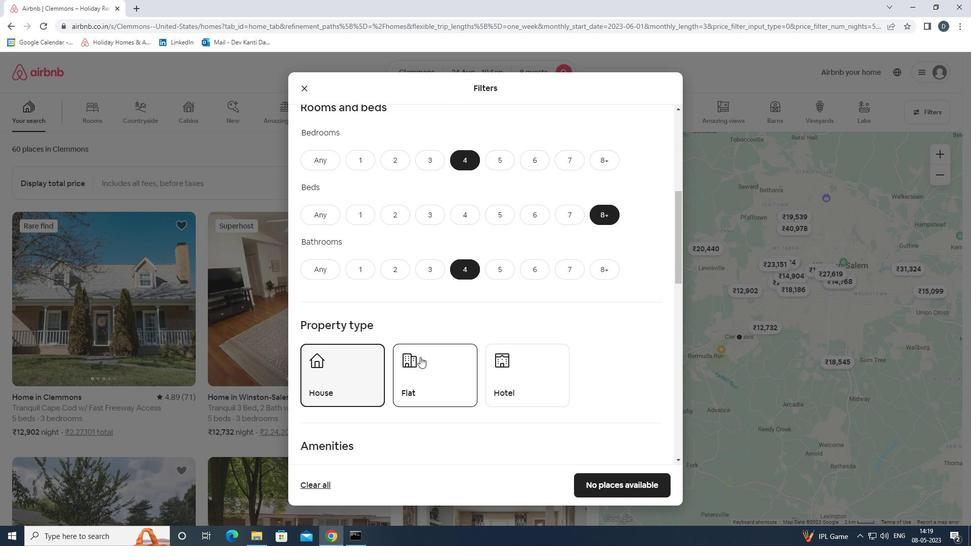 
Action: Mouse moved to (508, 362)
Screenshot: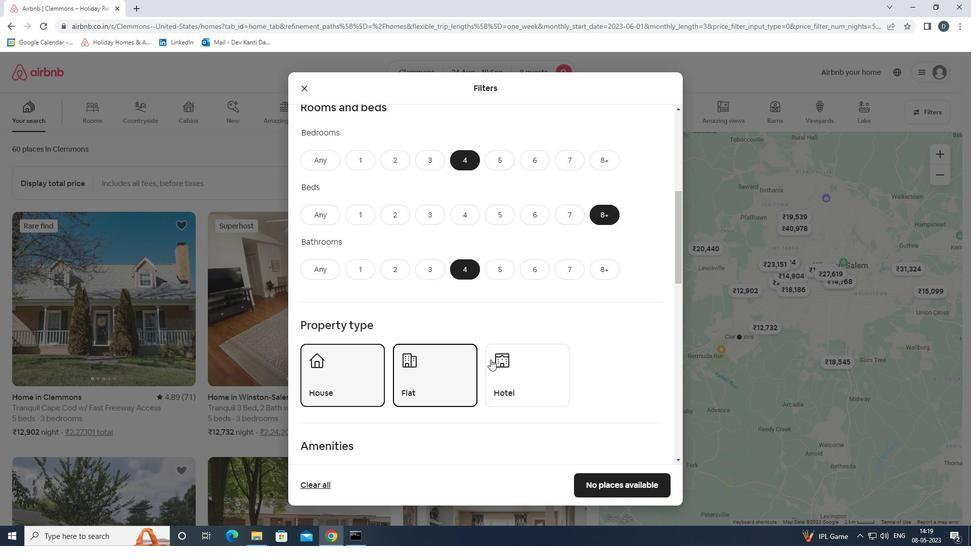 
Action: Mouse scrolled (508, 361) with delta (0, 0)
Screenshot: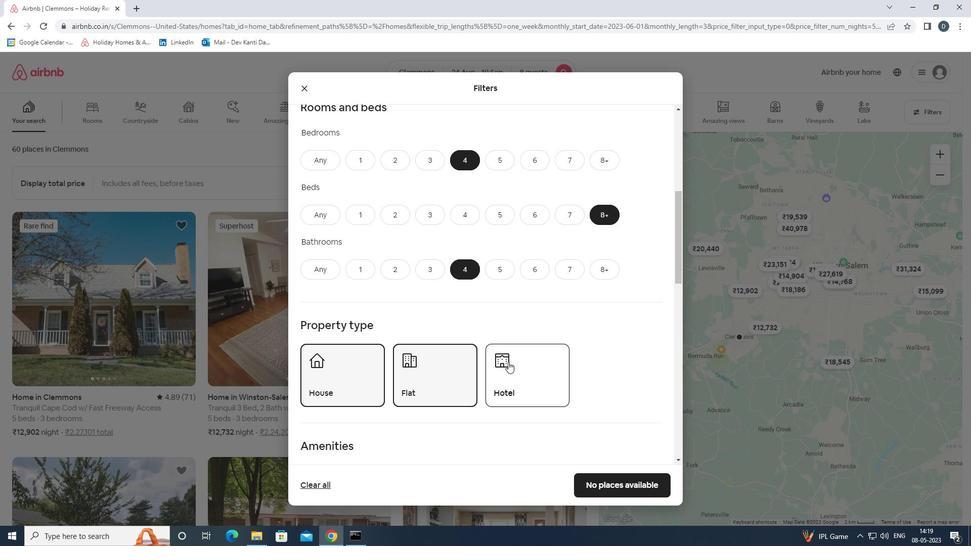 
Action: Mouse scrolled (508, 361) with delta (0, 0)
Screenshot: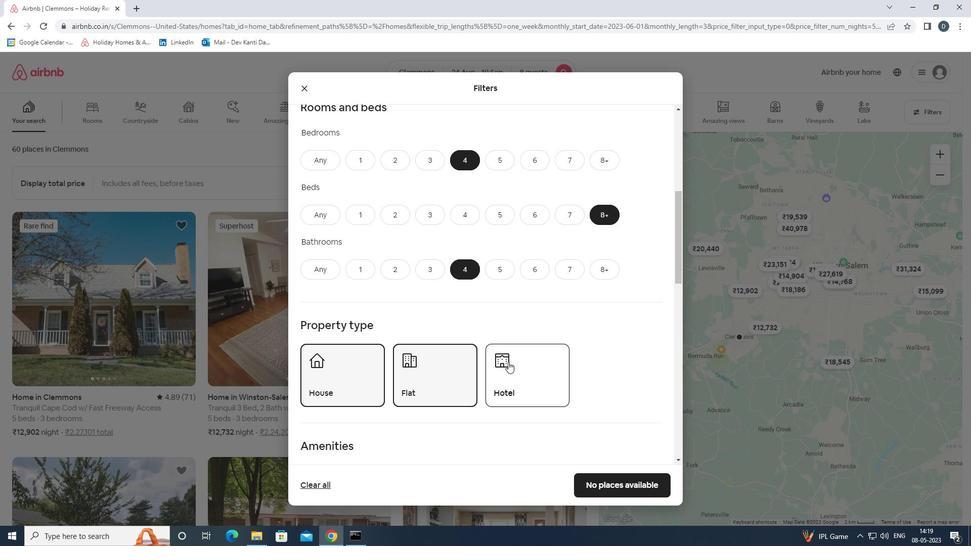 
Action: Mouse scrolled (508, 361) with delta (0, 0)
Screenshot: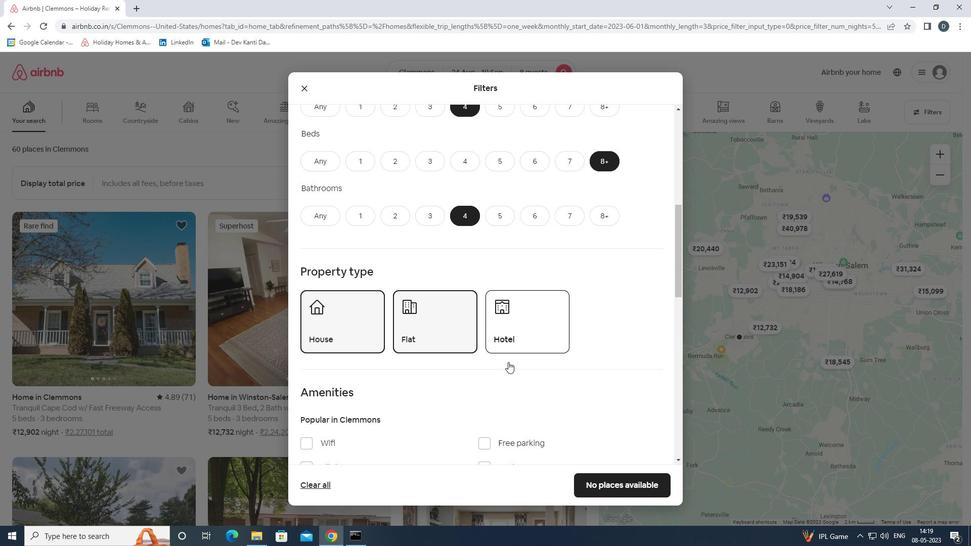 
Action: Mouse scrolled (508, 361) with delta (0, 0)
Screenshot: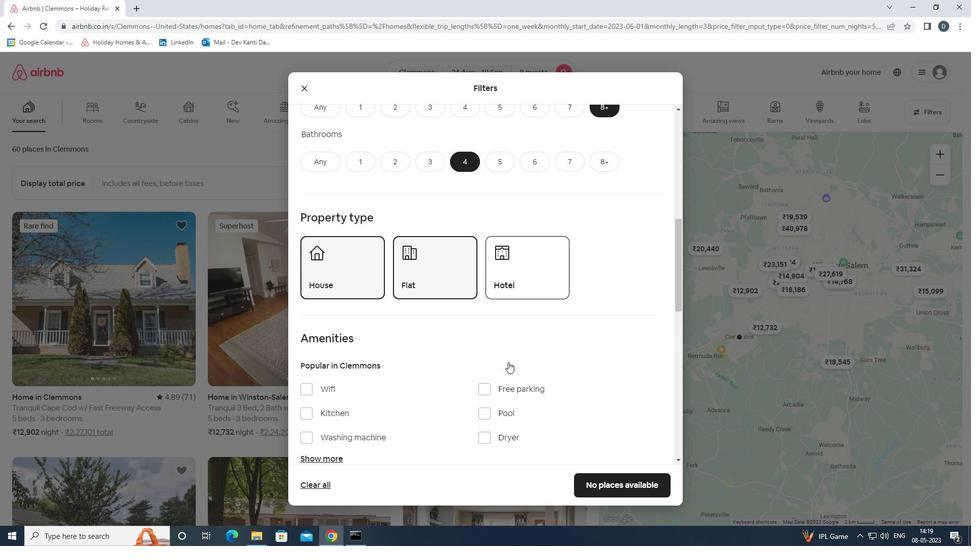
Action: Mouse moved to (325, 291)
Screenshot: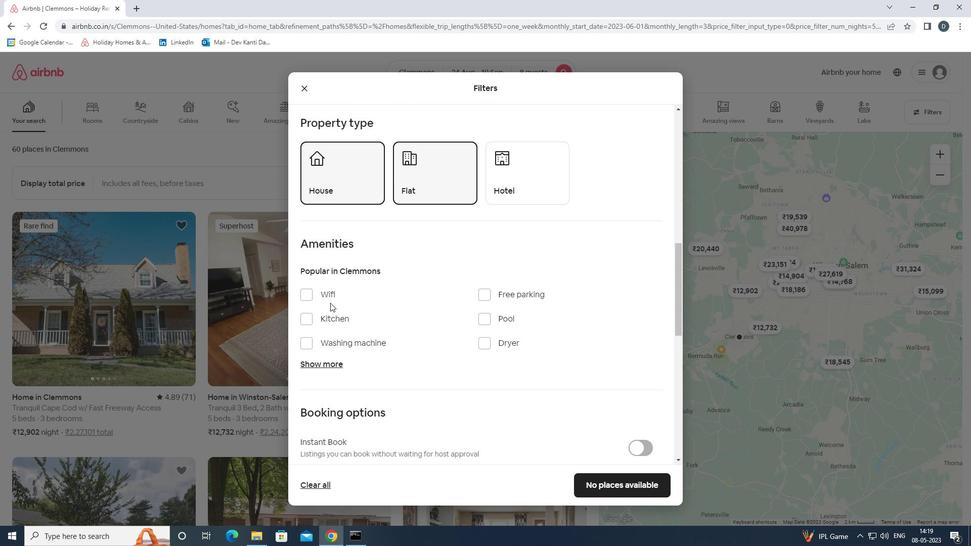 
Action: Mouse pressed left at (325, 291)
Screenshot: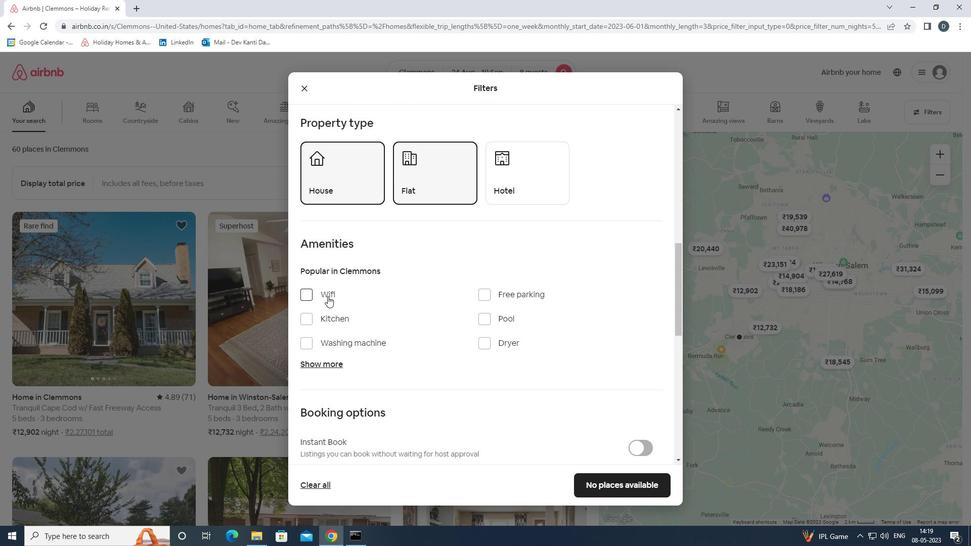
Action: Mouse moved to (483, 290)
Screenshot: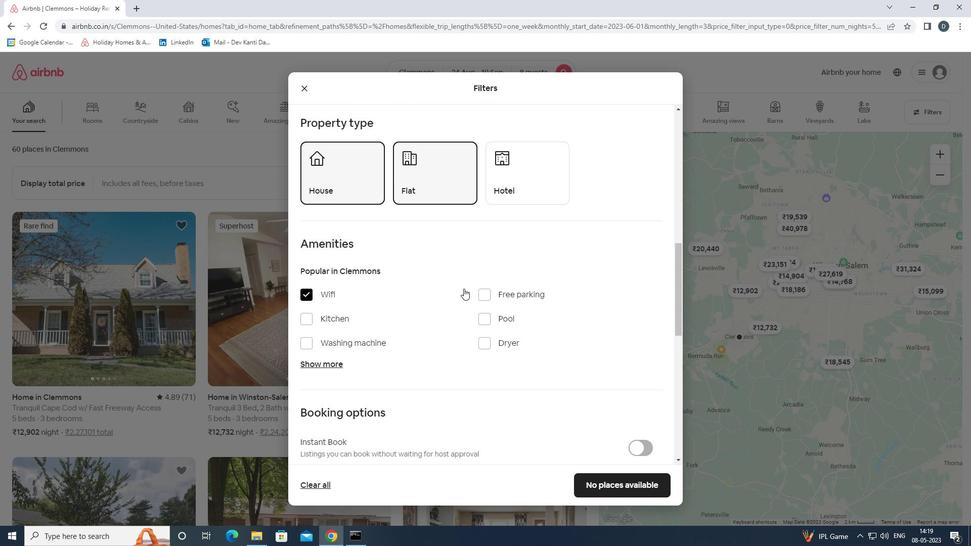 
Action: Mouse pressed left at (483, 290)
Screenshot: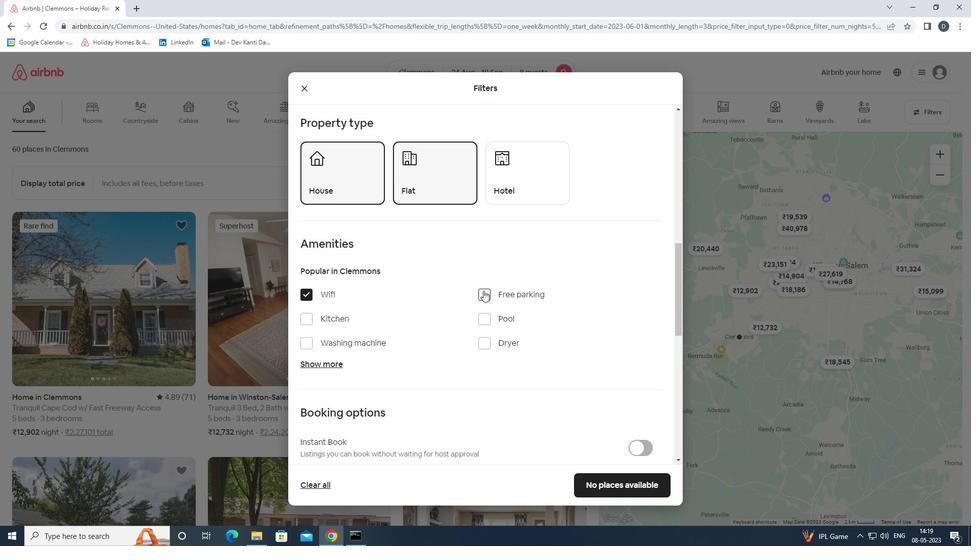 
Action: Mouse moved to (321, 358)
Screenshot: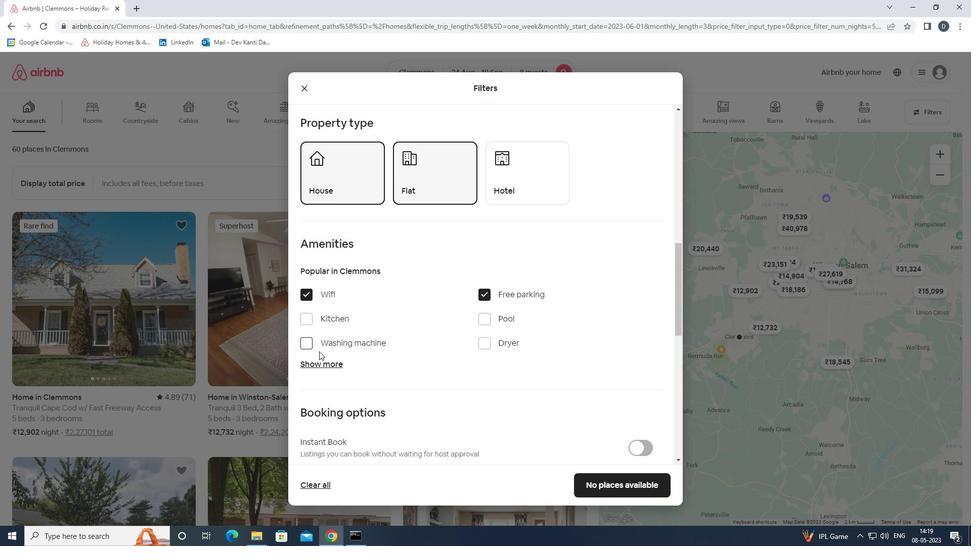 
Action: Mouse pressed left at (321, 358)
Screenshot: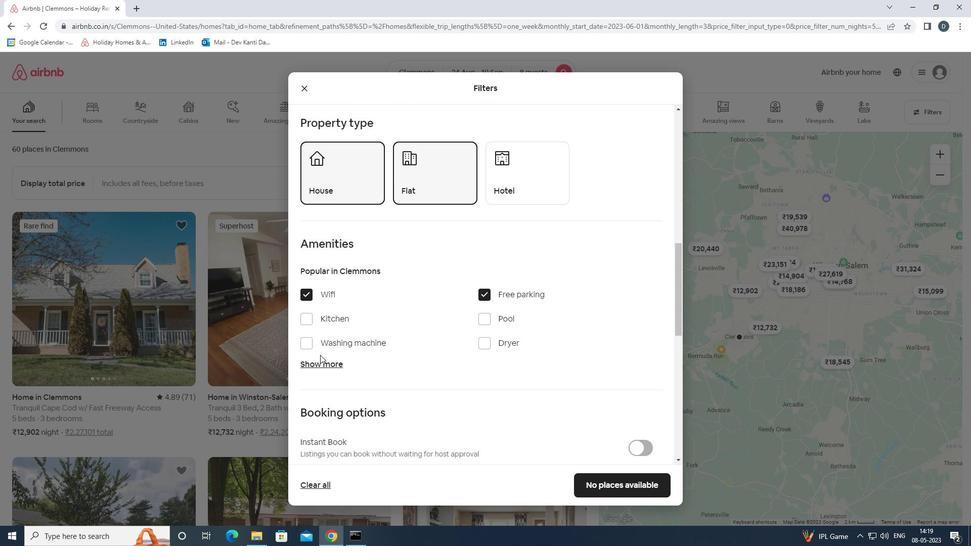 
Action: Mouse moved to (321, 361)
Screenshot: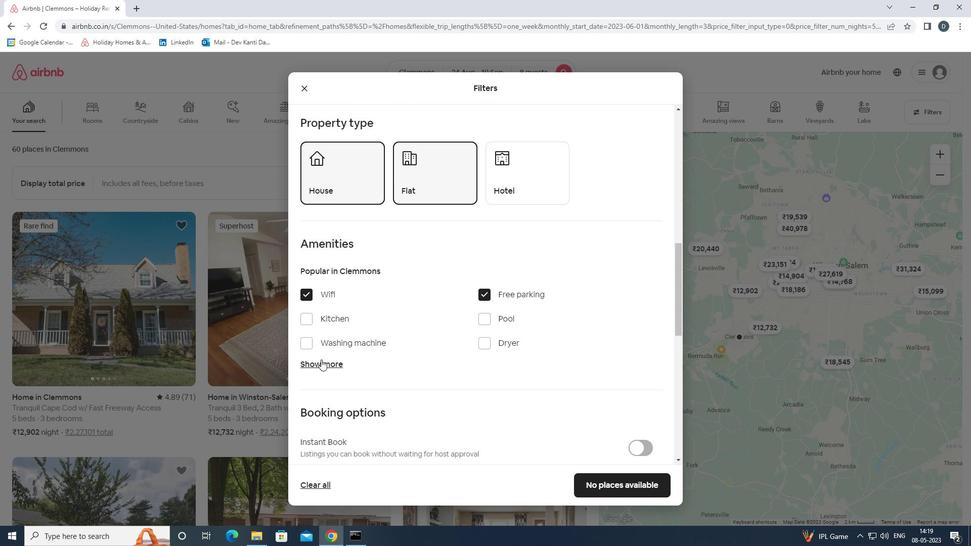 
Action: Mouse pressed left at (321, 361)
Screenshot: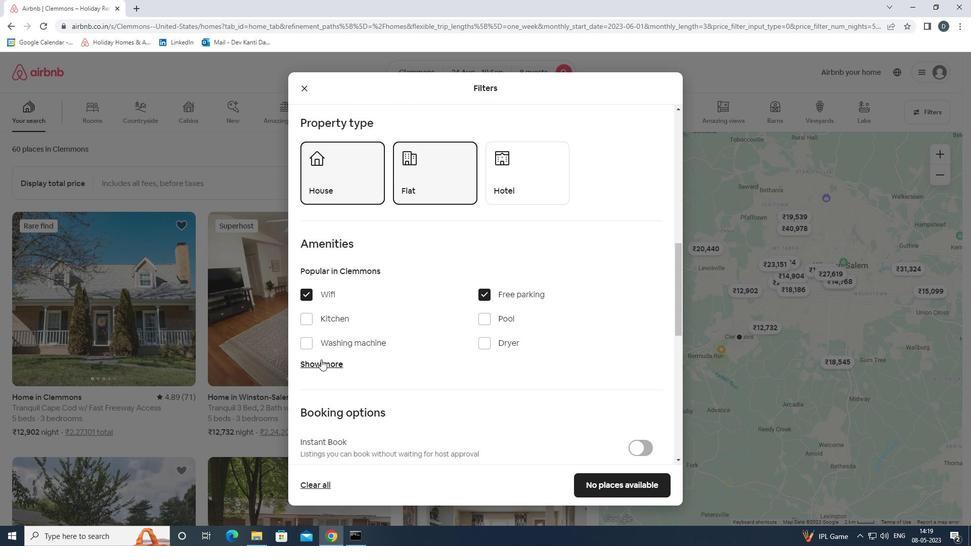 
Action: Mouse scrolled (321, 360) with delta (0, 0)
Screenshot: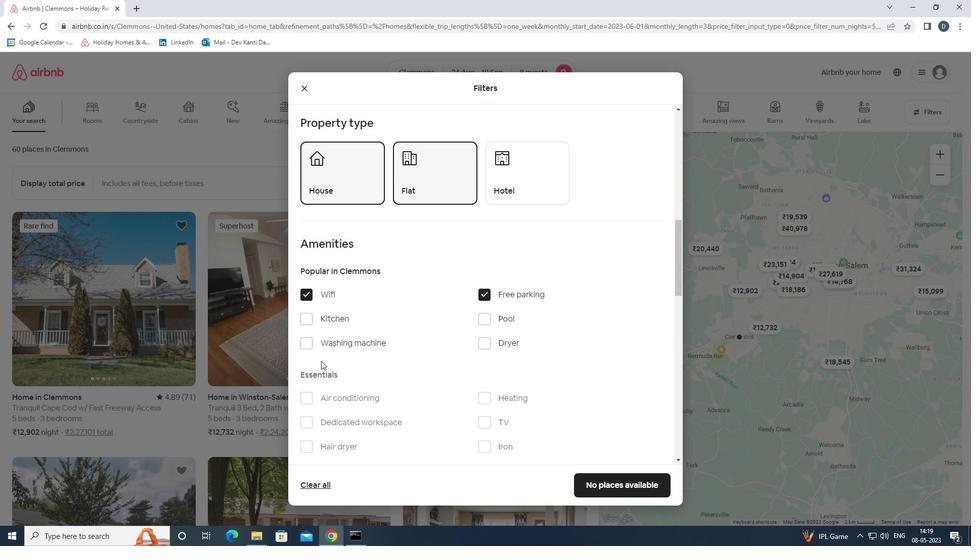 
Action: Mouse scrolled (321, 360) with delta (0, 0)
Screenshot: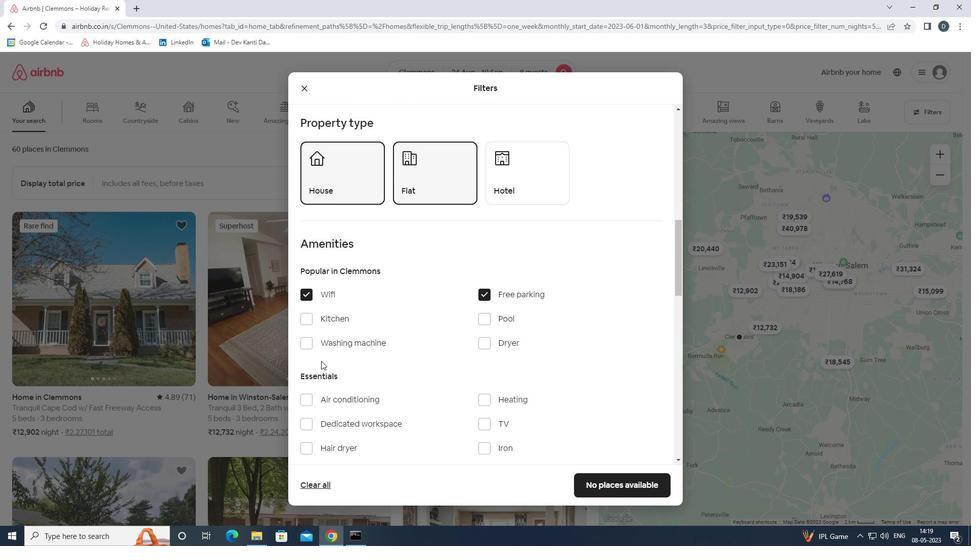 
Action: Mouse scrolled (321, 360) with delta (0, 0)
Screenshot: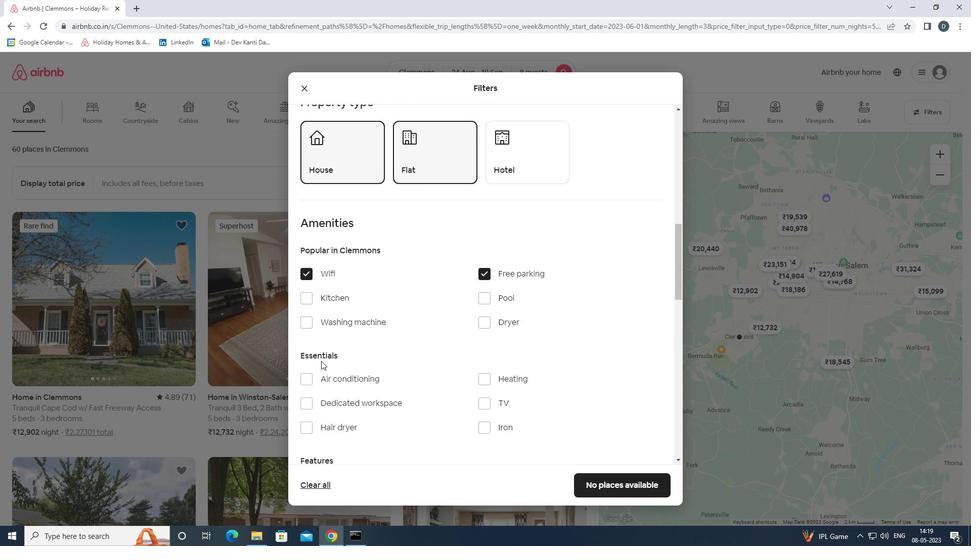 
Action: Mouse moved to (483, 274)
Screenshot: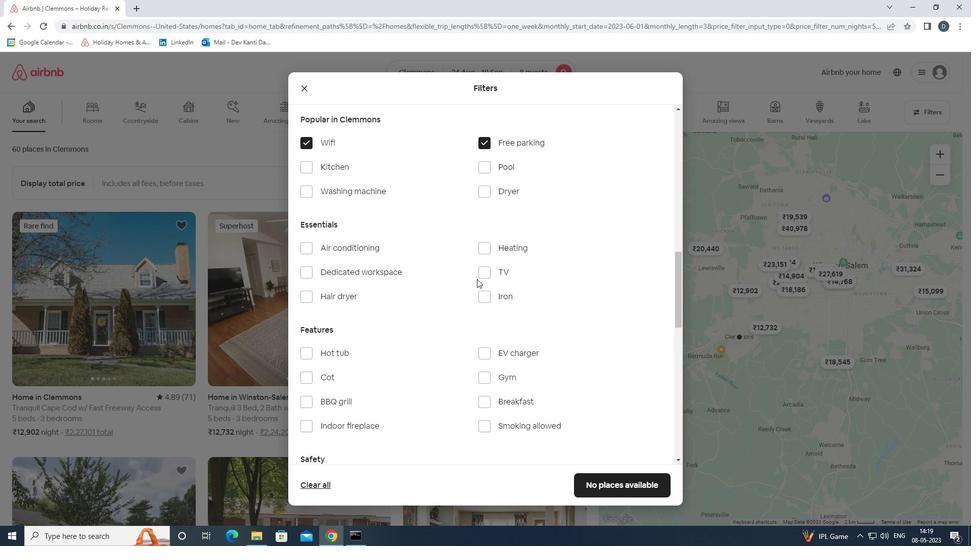 
Action: Mouse pressed left at (483, 274)
Screenshot: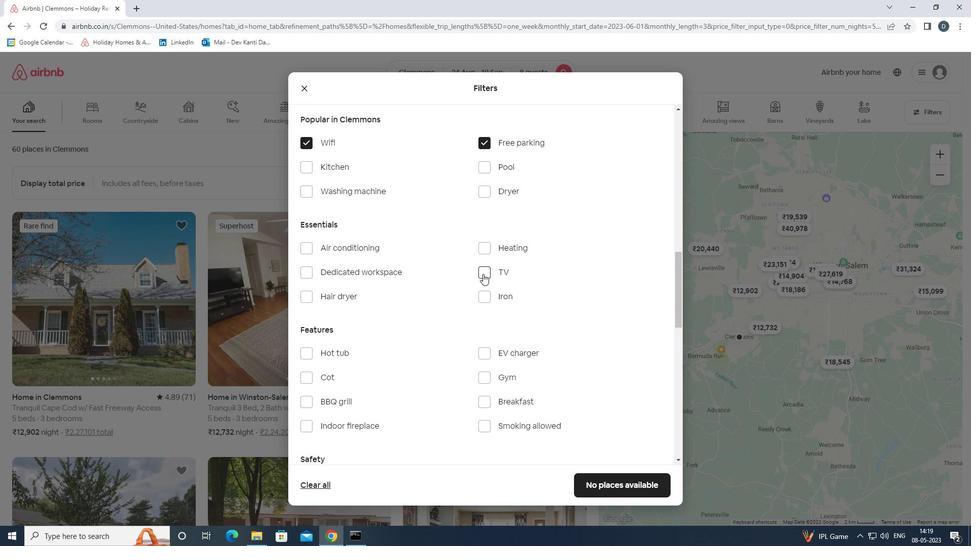 
Action: Mouse moved to (485, 379)
Screenshot: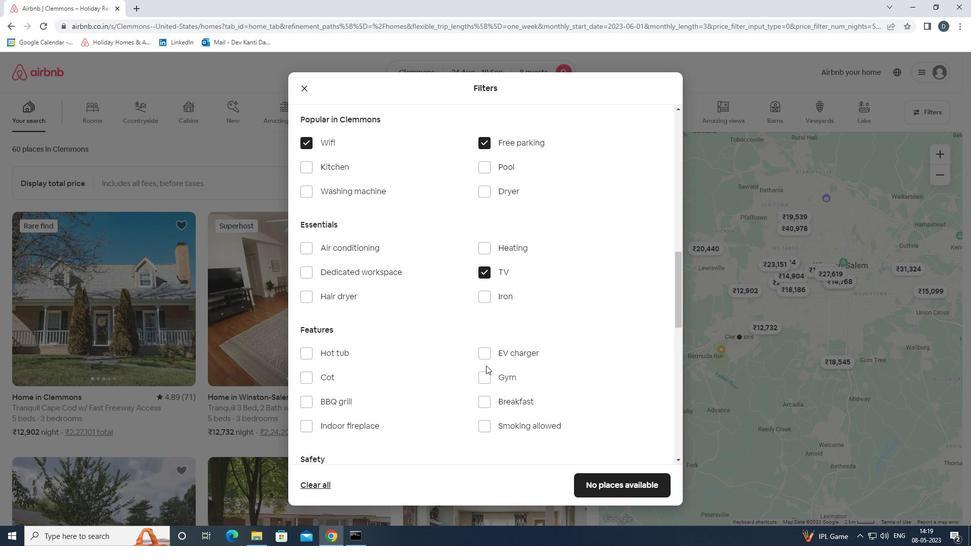 
Action: Mouse pressed left at (485, 379)
Screenshot: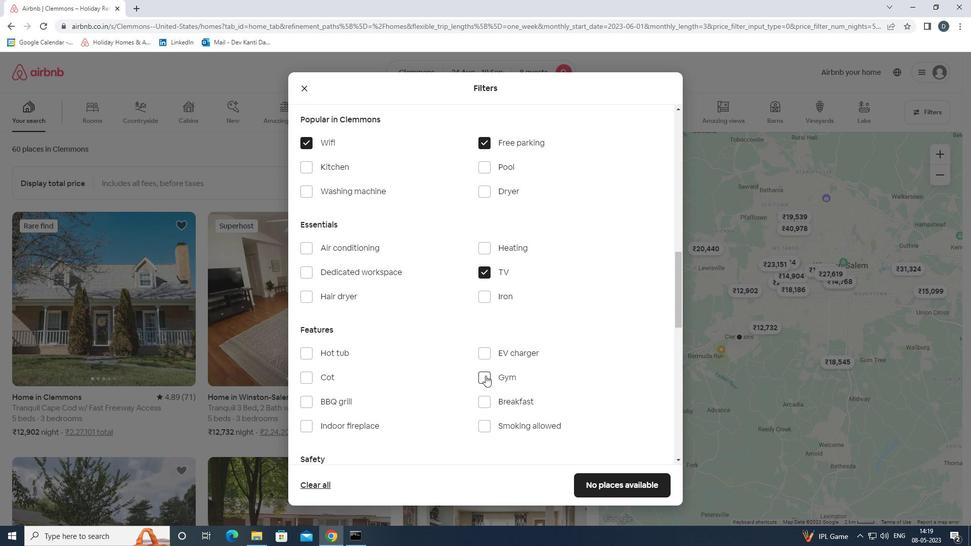 
Action: Mouse moved to (486, 400)
Screenshot: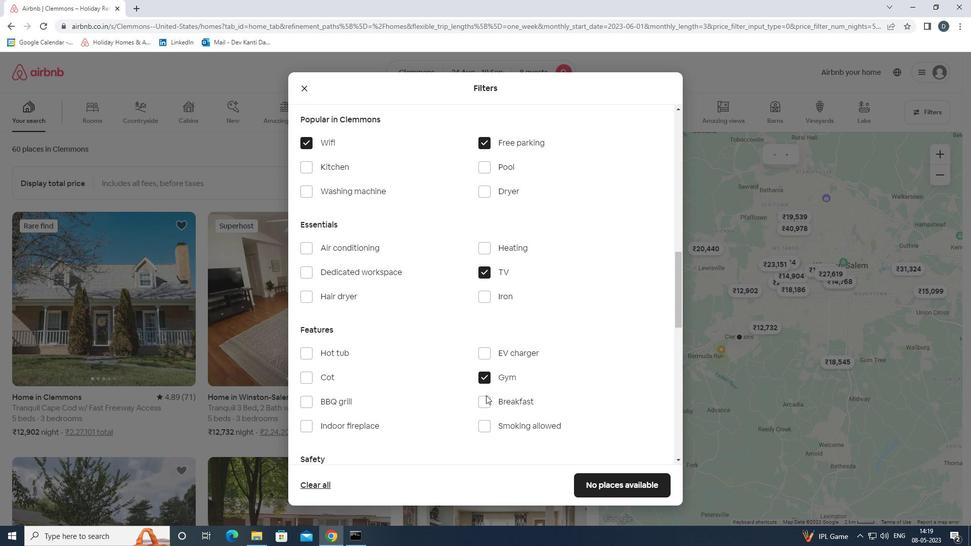 
Action: Mouse pressed left at (486, 400)
Screenshot: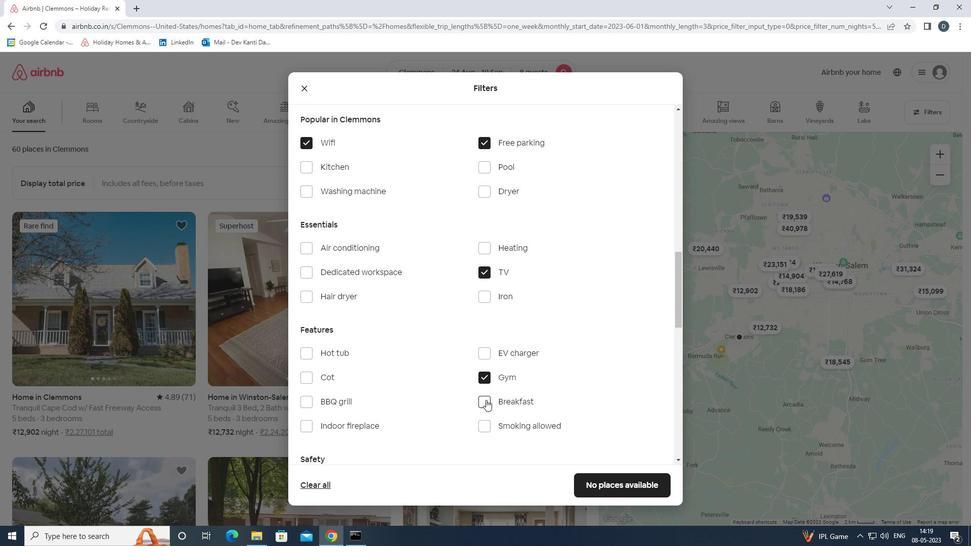 
Action: Mouse scrolled (486, 400) with delta (0, 0)
Screenshot: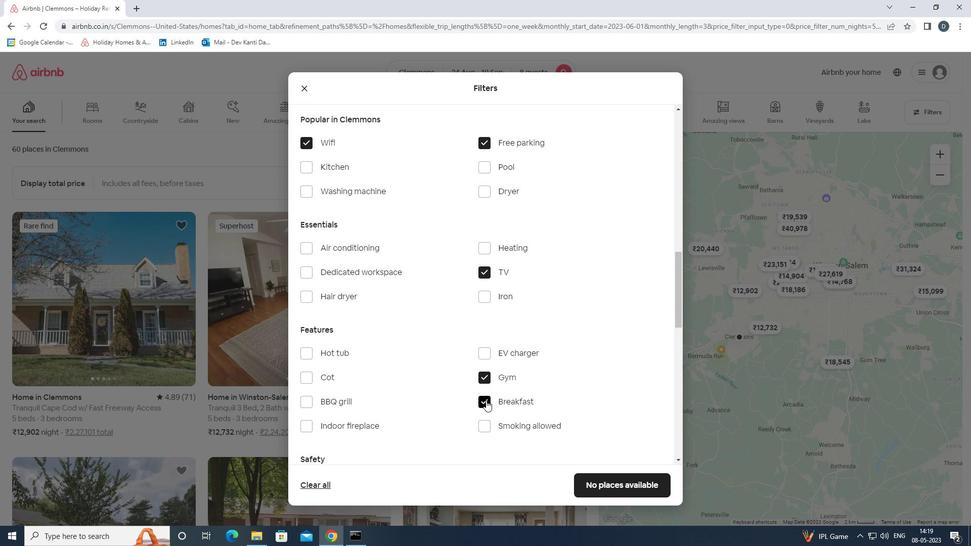 
Action: Mouse moved to (508, 382)
Screenshot: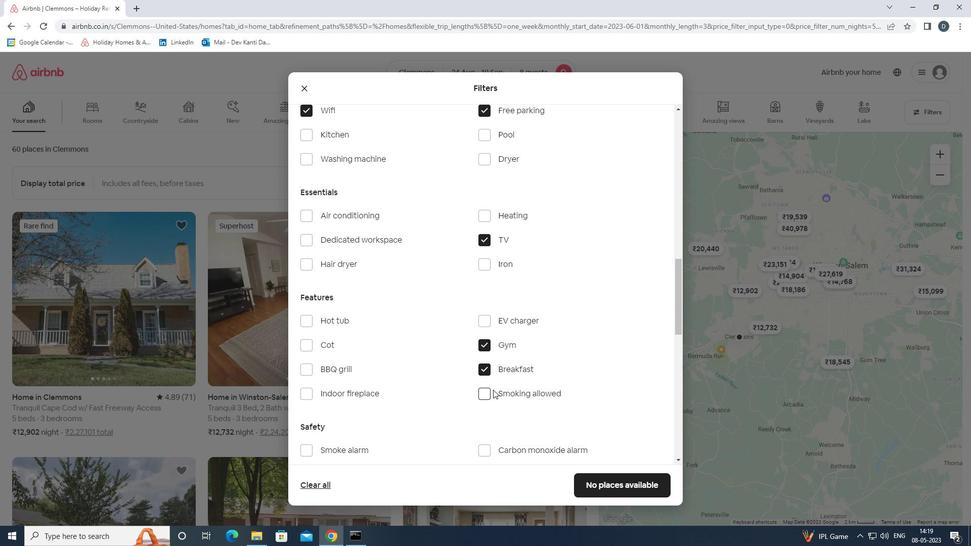 
Action: Mouse scrolled (508, 381) with delta (0, 0)
Screenshot: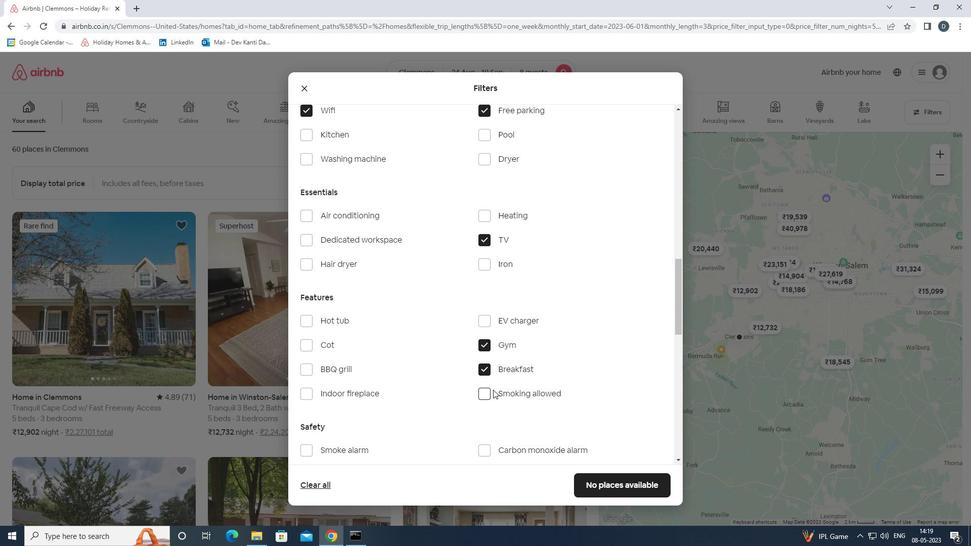 
Action: Mouse moved to (535, 373)
Screenshot: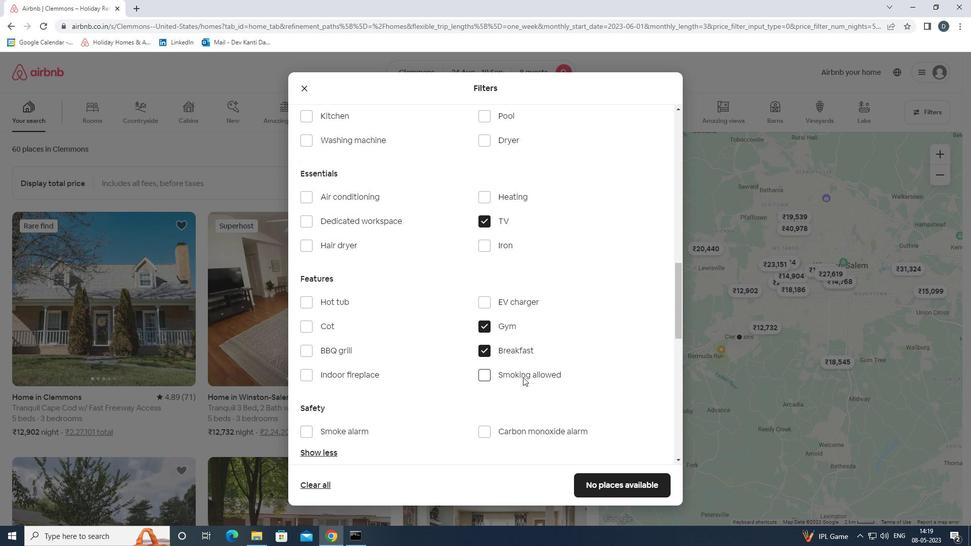 
Action: Mouse scrolled (535, 373) with delta (0, 0)
Screenshot: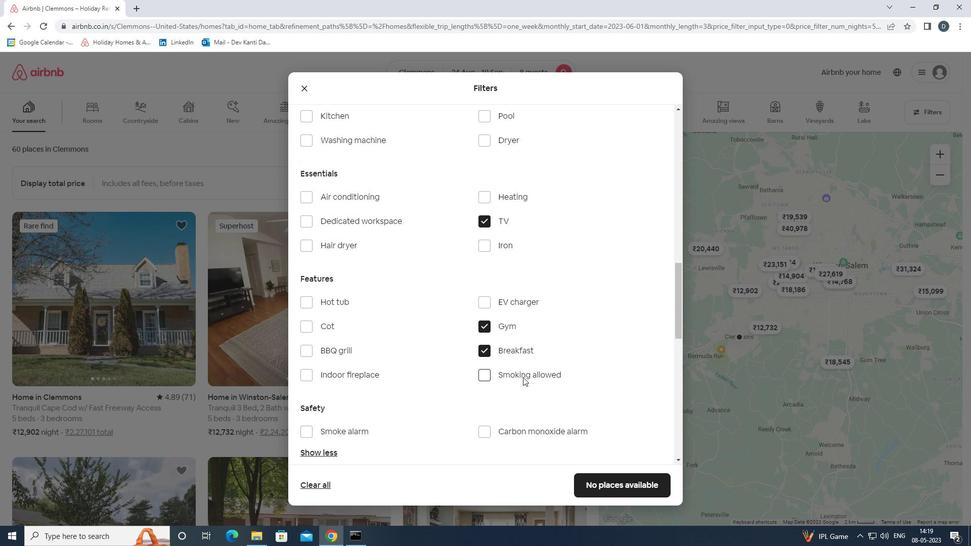 
Action: Mouse moved to (544, 363)
Screenshot: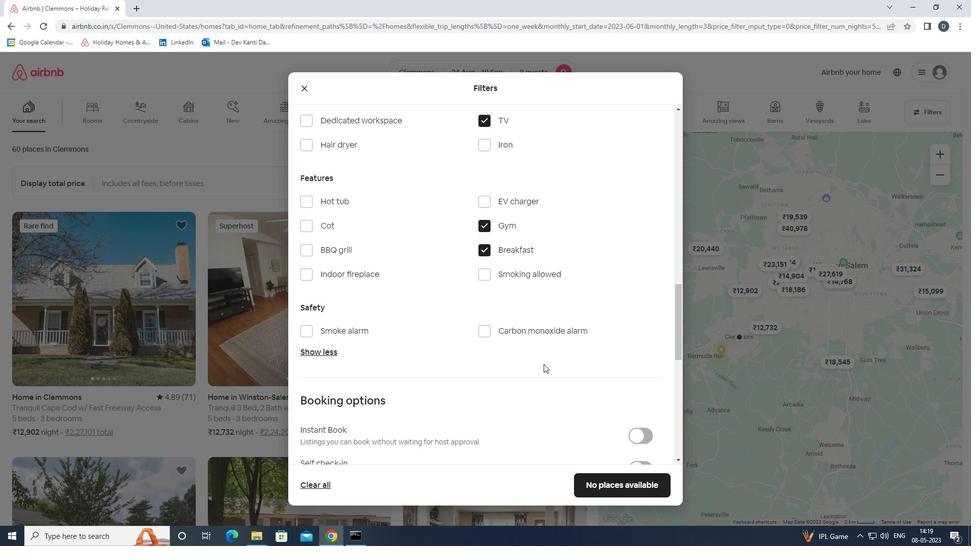 
Action: Mouse scrolled (544, 363) with delta (0, 0)
Screenshot: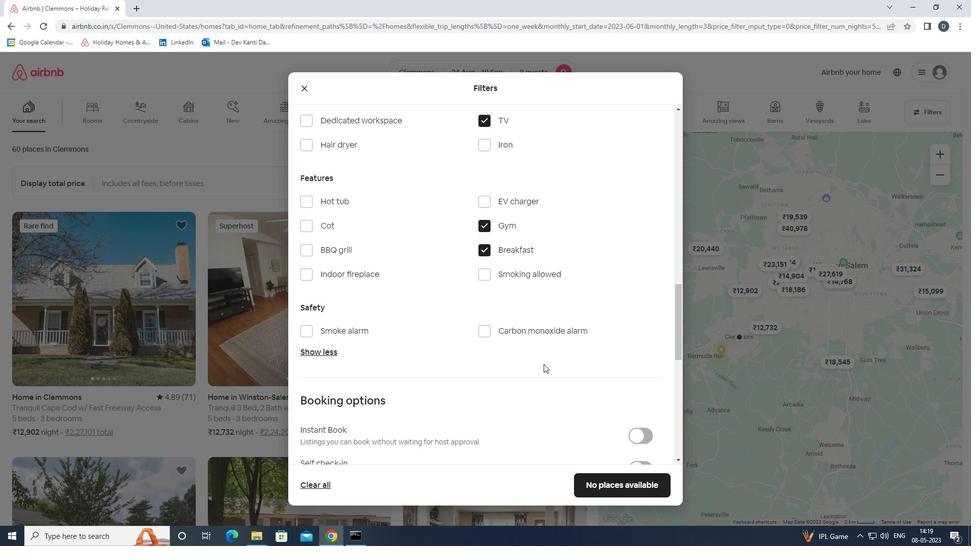 
Action: Mouse moved to (646, 419)
Screenshot: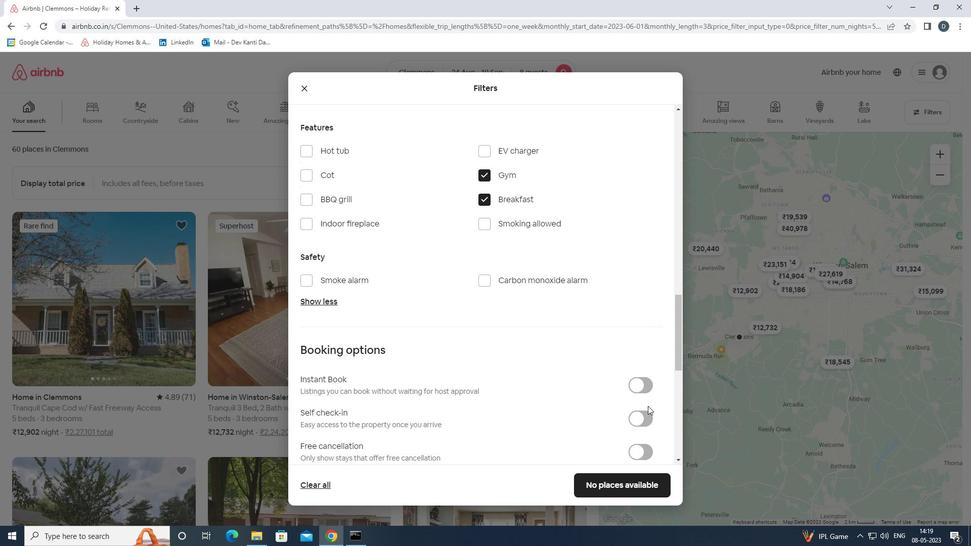 
Action: Mouse pressed left at (646, 419)
Screenshot: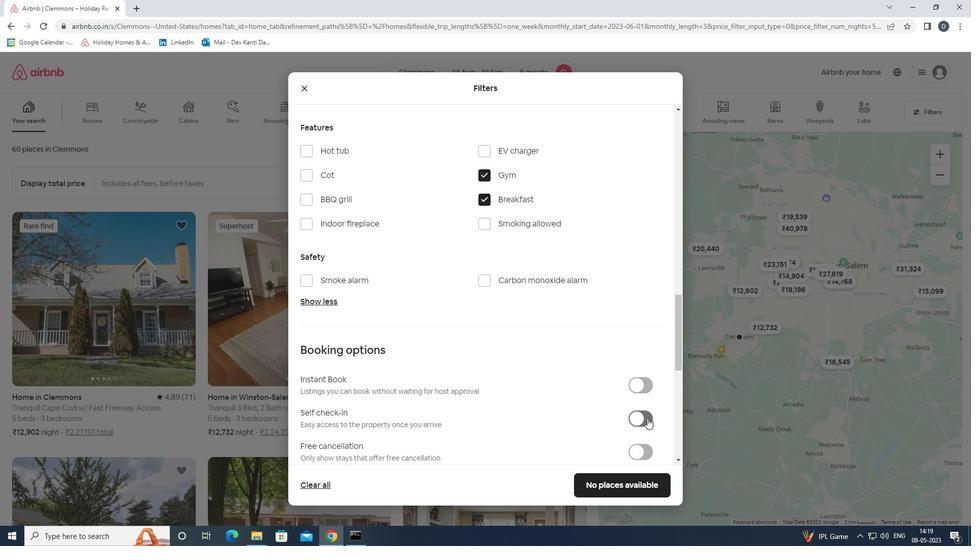 
Action: Mouse moved to (646, 419)
Screenshot: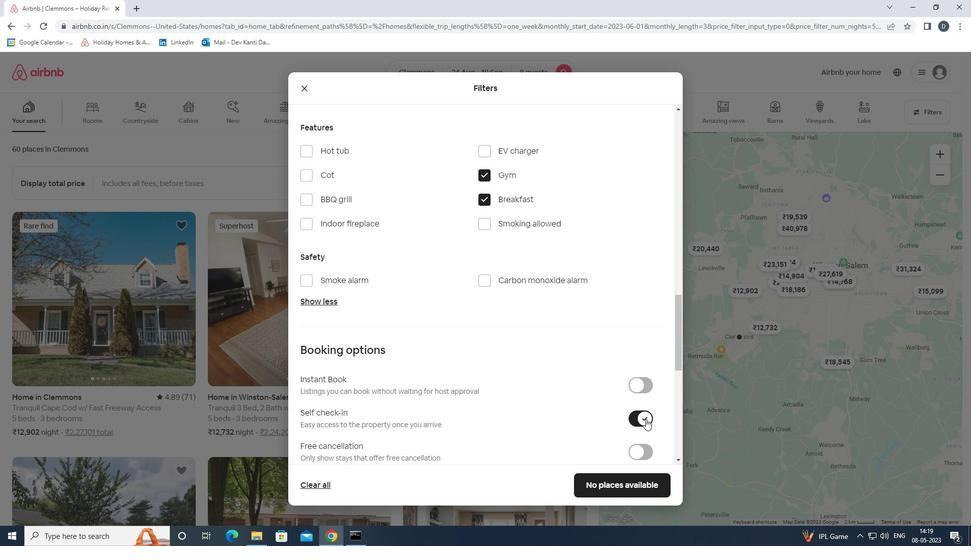 
Action: Mouse scrolled (646, 418) with delta (0, 0)
Screenshot: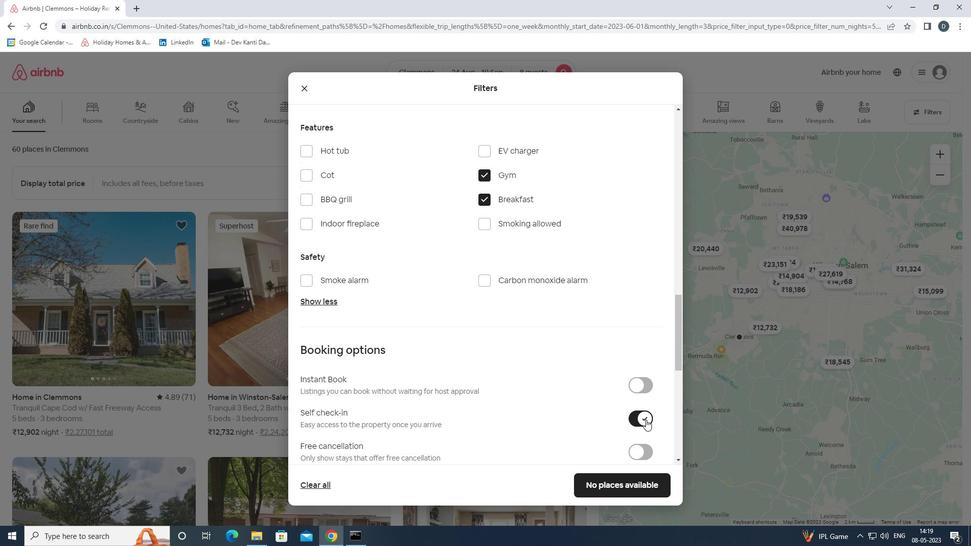 
Action: Mouse scrolled (646, 418) with delta (0, 0)
Screenshot: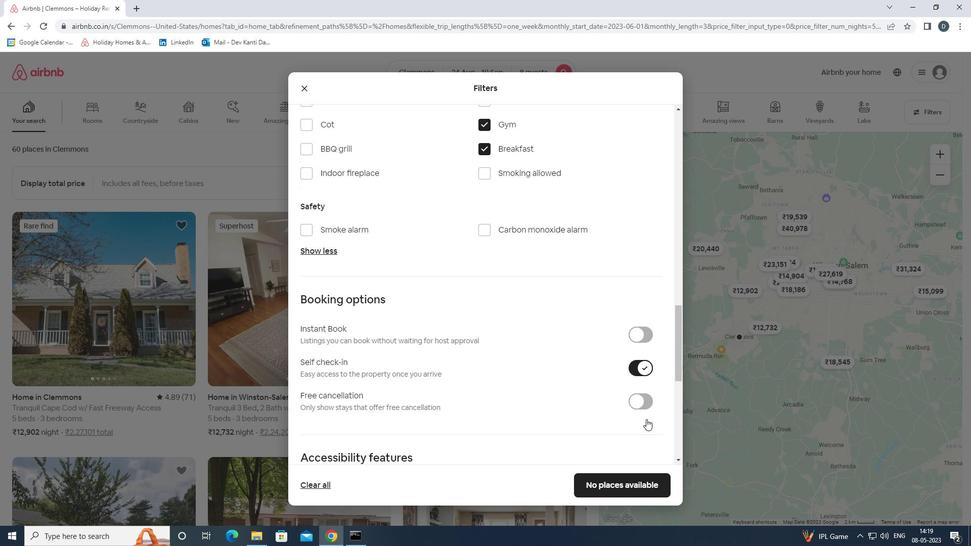 
Action: Mouse scrolled (646, 418) with delta (0, 0)
Screenshot: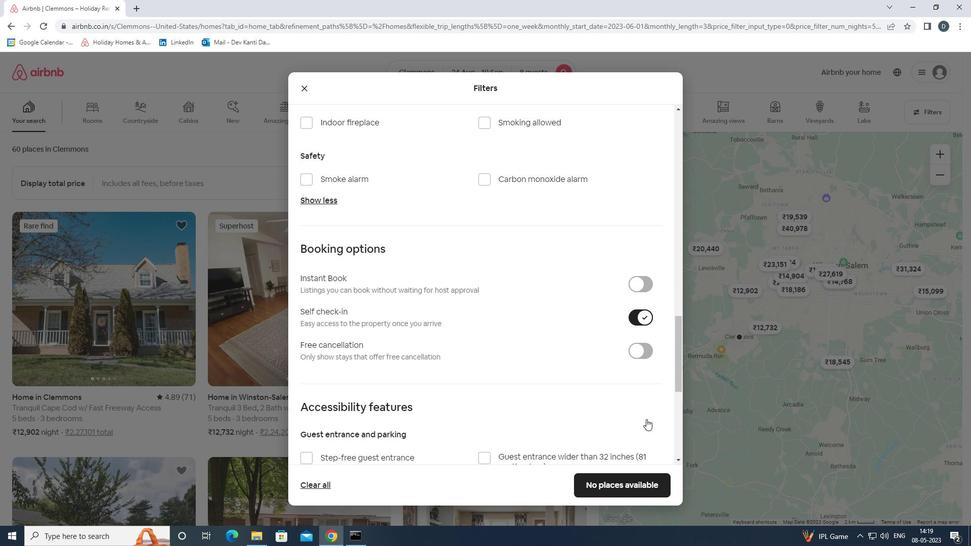 
Action: Mouse scrolled (646, 418) with delta (0, 0)
Screenshot: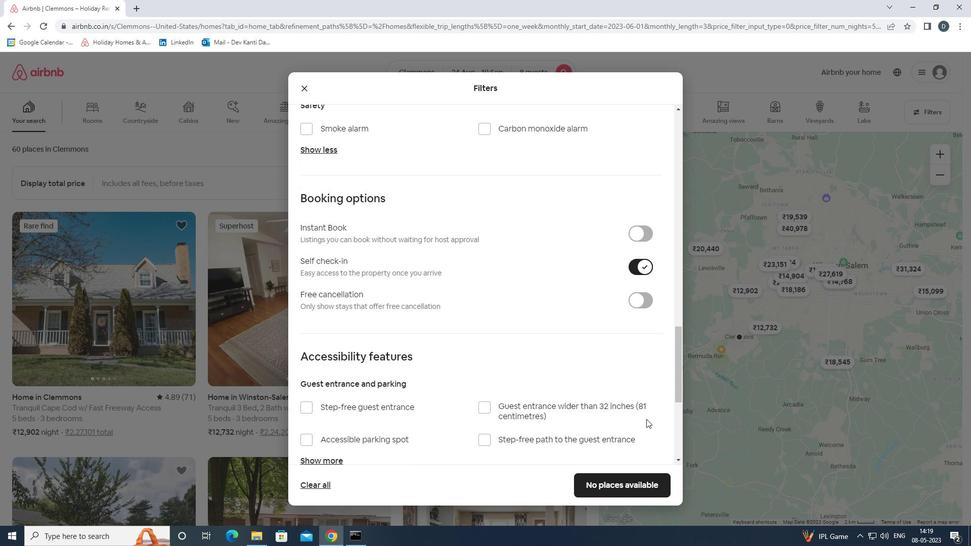 
Action: Mouse scrolled (646, 418) with delta (0, 0)
Screenshot: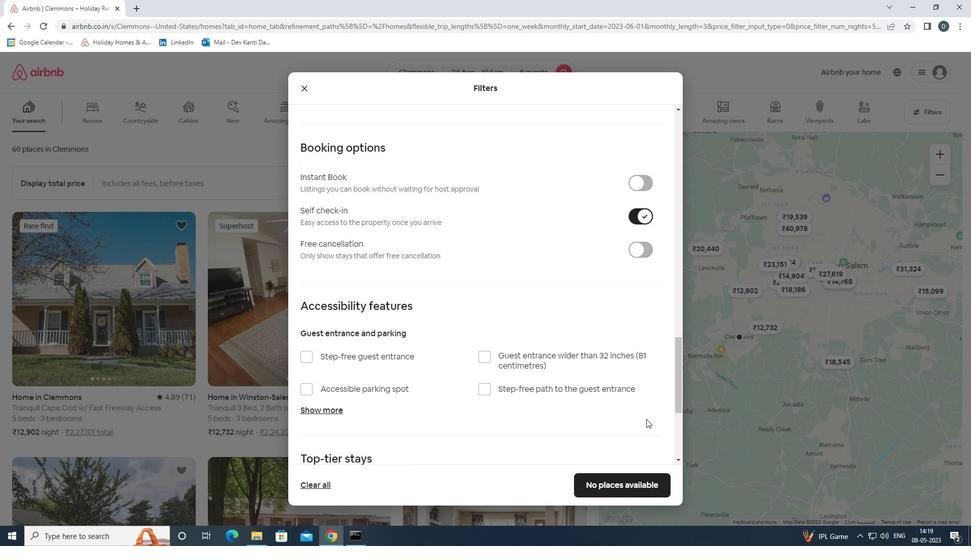 
Action: Mouse scrolled (646, 418) with delta (0, 0)
Screenshot: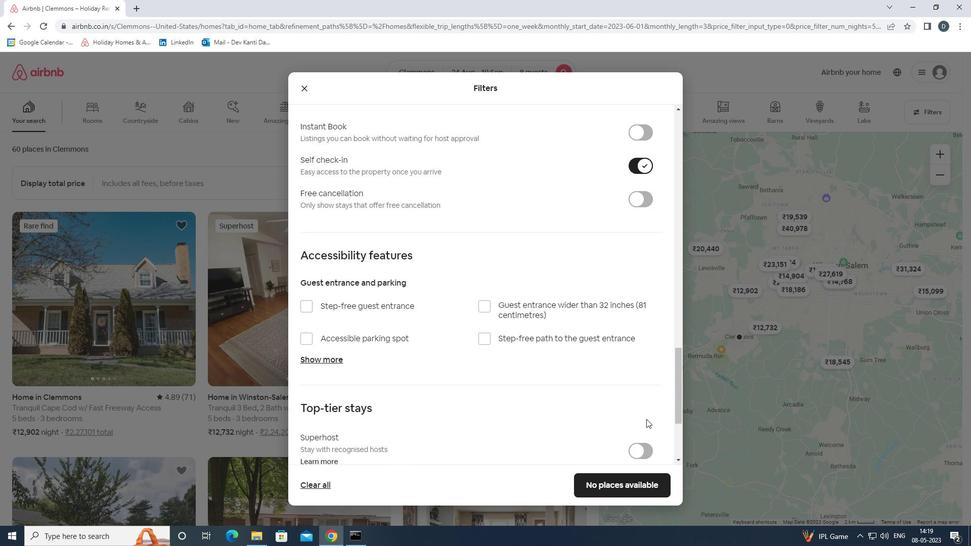 
Action: Mouse moved to (647, 417)
Screenshot: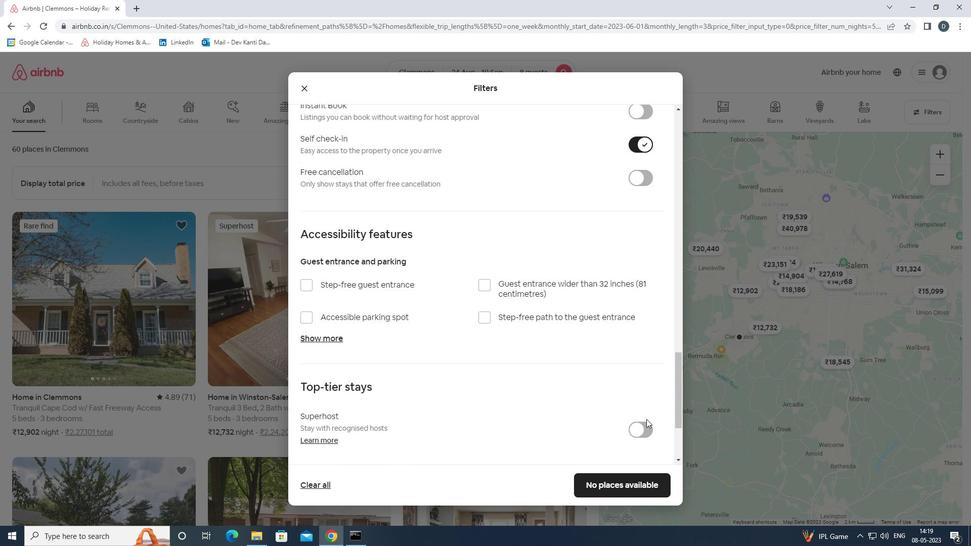 
Action: Mouse scrolled (647, 417) with delta (0, 0)
Screenshot: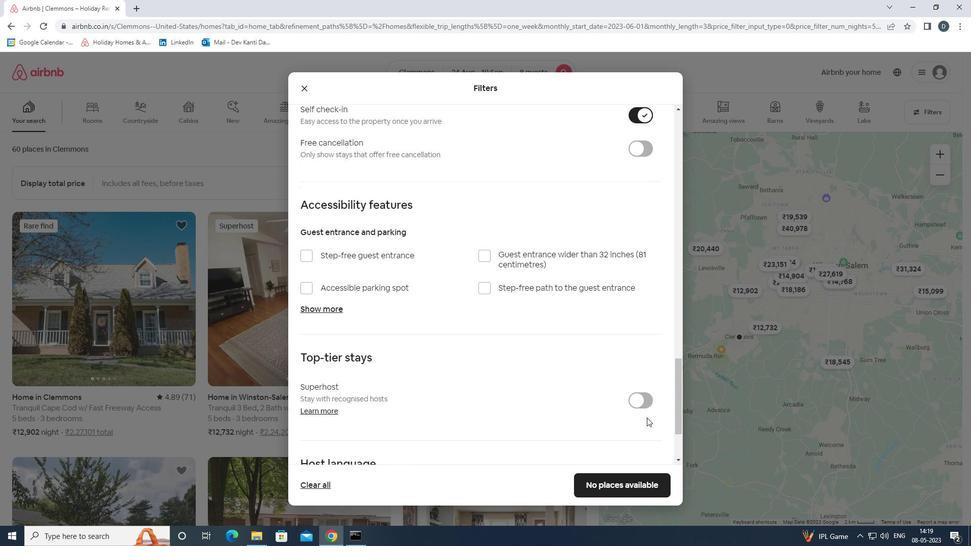 
Action: Mouse scrolled (647, 417) with delta (0, 0)
Screenshot: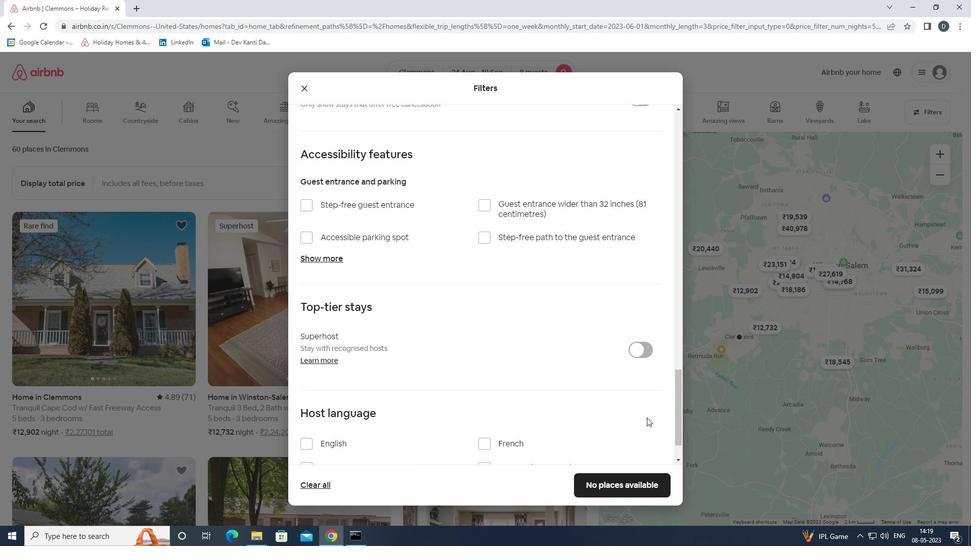
Action: Mouse scrolled (647, 417) with delta (0, 0)
Screenshot: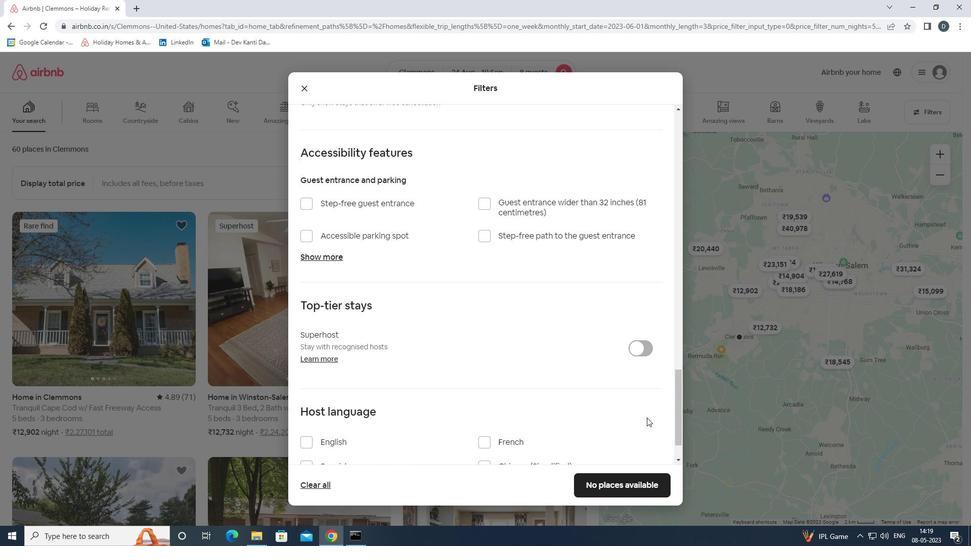 
Action: Mouse moved to (327, 388)
Screenshot: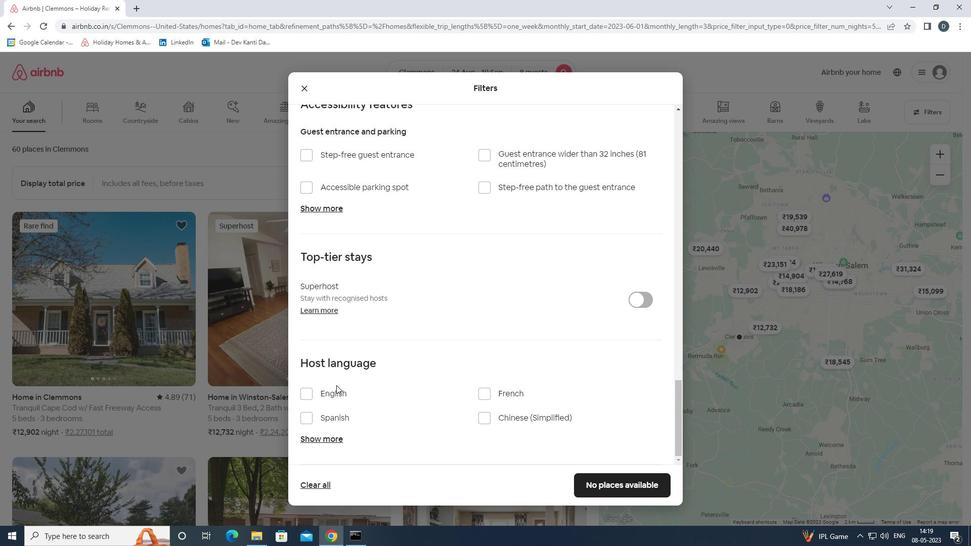 
Action: Mouse pressed left at (327, 388)
Screenshot: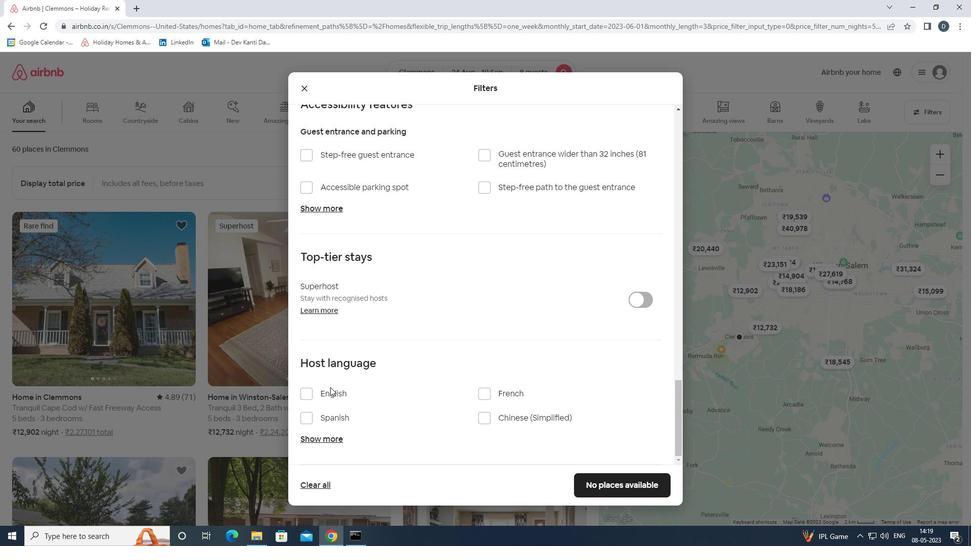 
Action: Mouse moved to (589, 482)
Screenshot: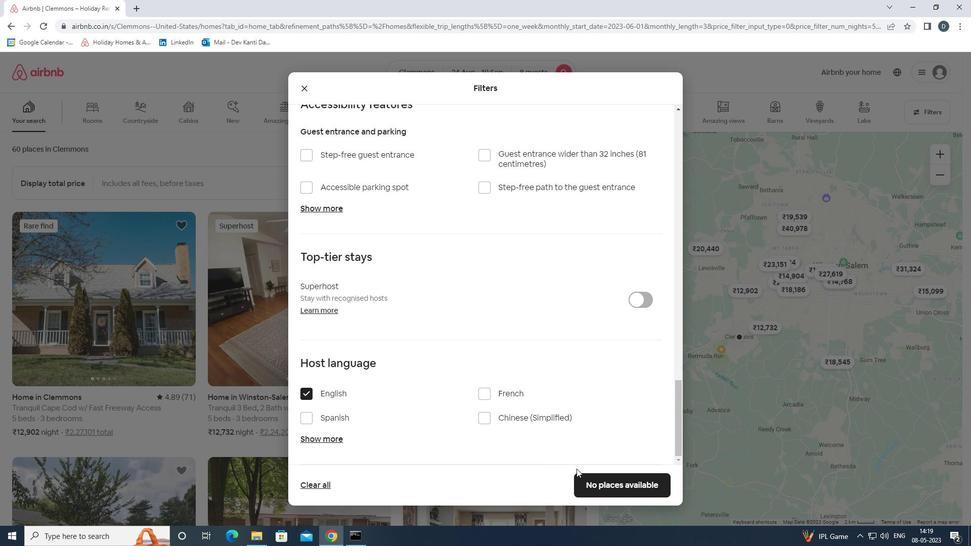 
Action: Mouse pressed left at (589, 482)
Screenshot: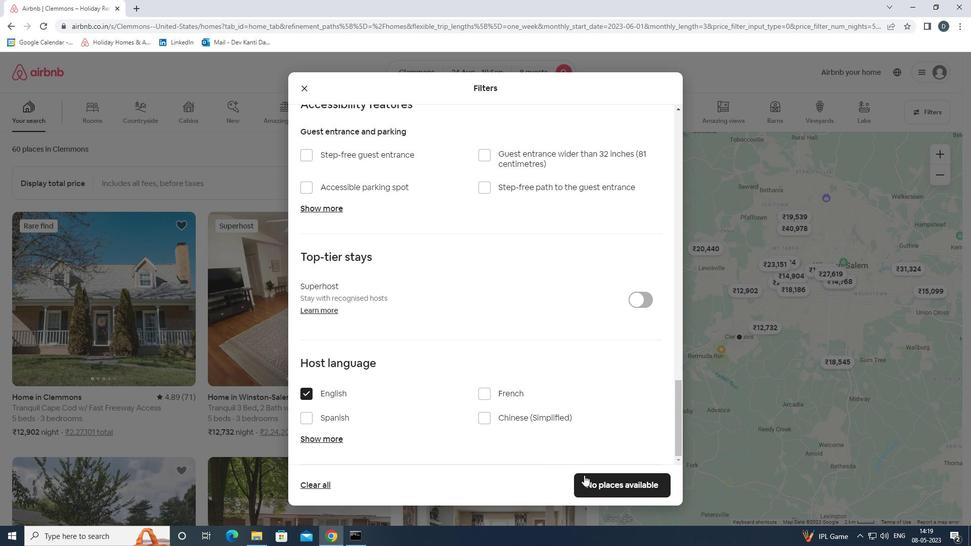 
Action: Mouse moved to (591, 479)
Screenshot: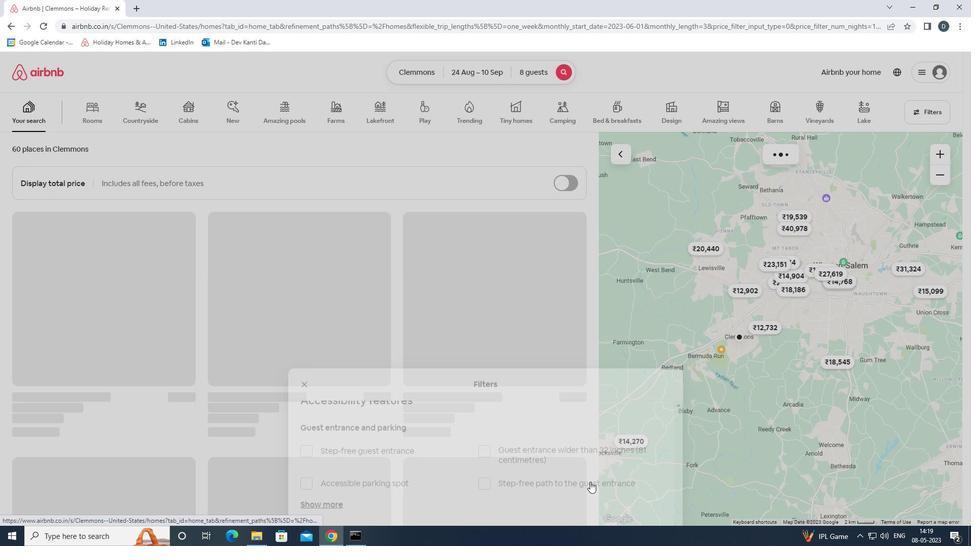 
